 Task: Find people on LinkedIn with the title 'Chief Information Officer (CIO)' in the 'Motor Vehicle Manufacturing' industry.
Action: Mouse moved to (504, 51)
Screenshot: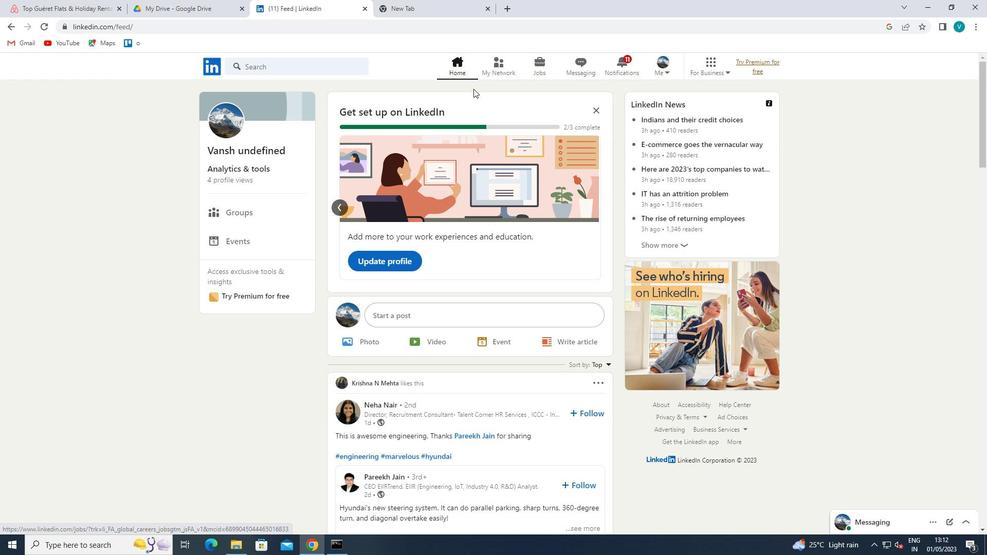 
Action: Mouse pressed left at (504, 51)
Screenshot: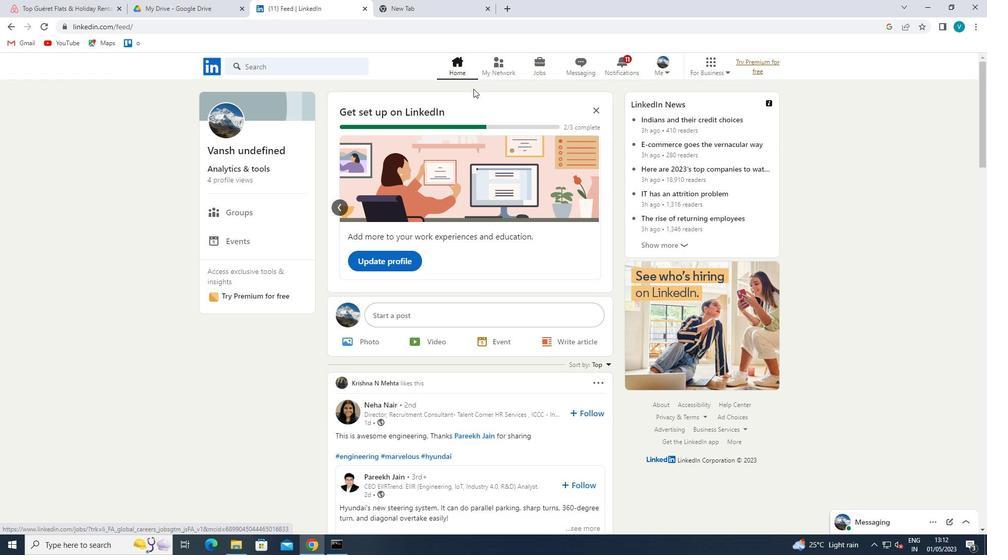 
Action: Mouse moved to (500, 56)
Screenshot: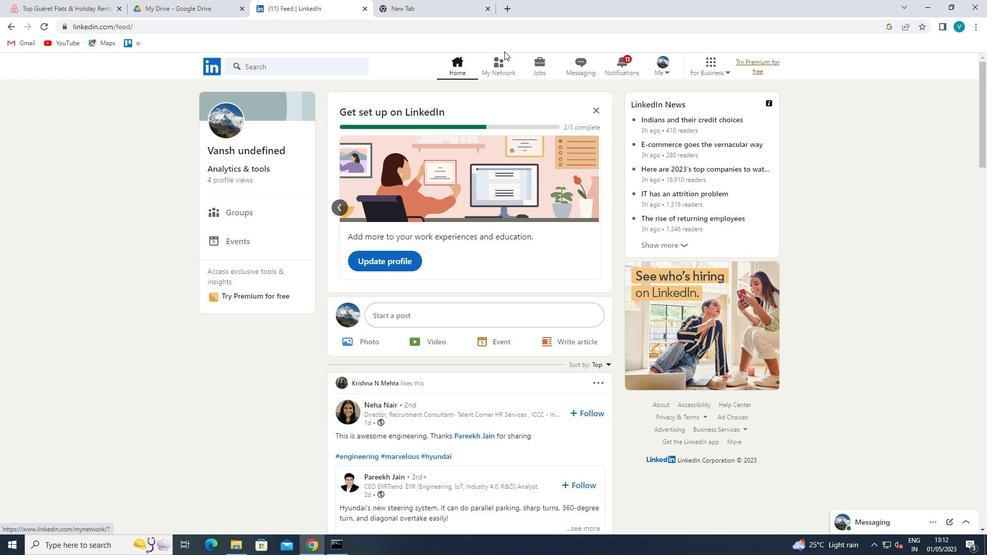 
Action: Mouse pressed left at (500, 56)
Screenshot: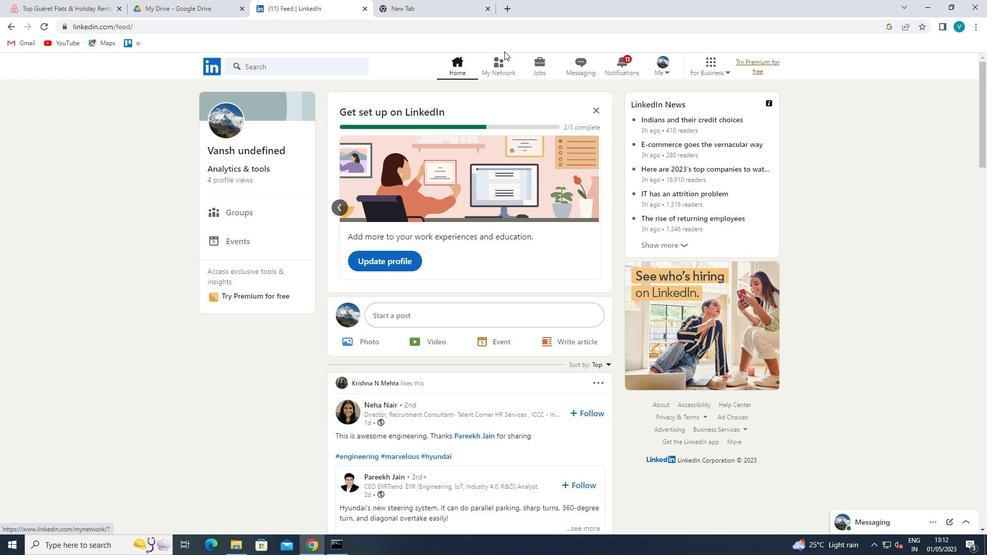 
Action: Mouse moved to (242, 118)
Screenshot: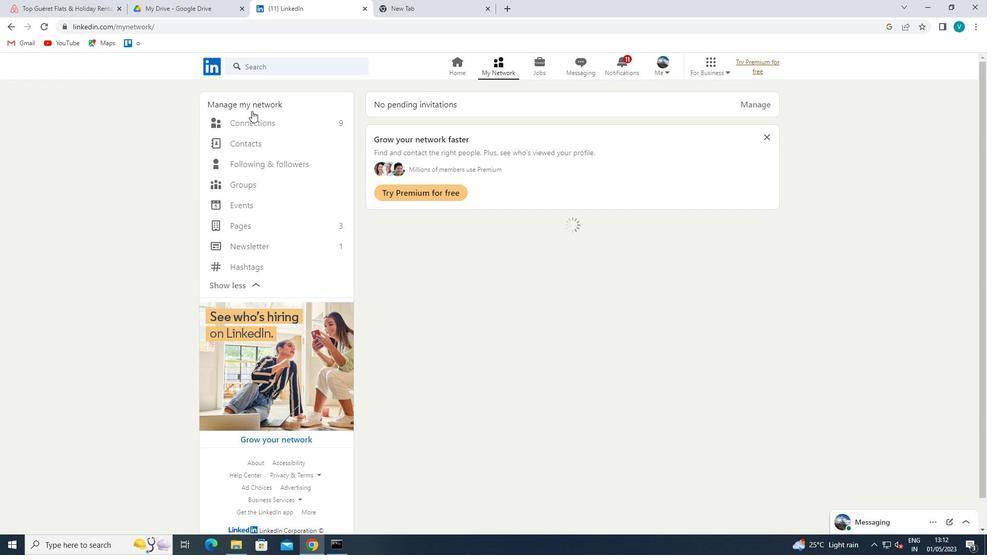 
Action: Mouse pressed left at (242, 118)
Screenshot: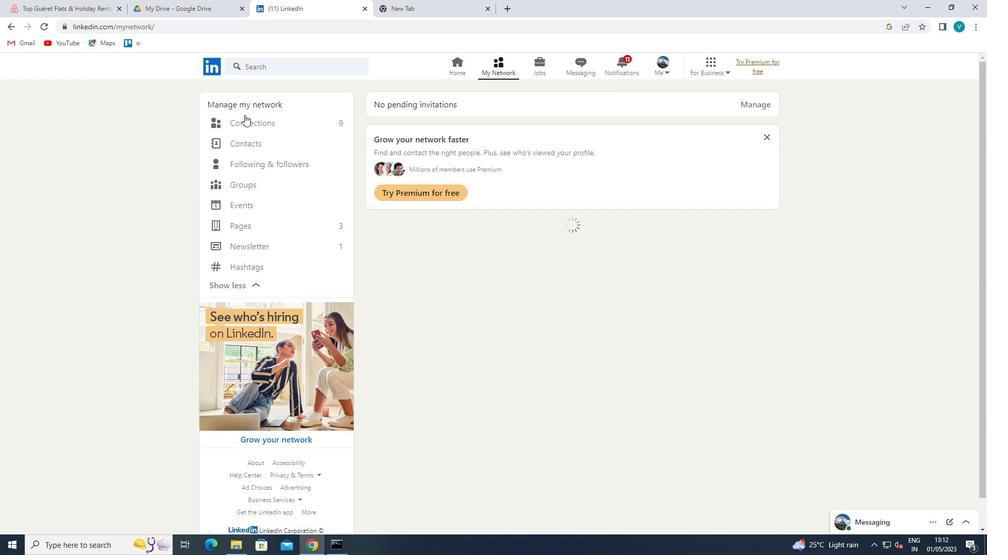 
Action: Mouse moved to (577, 130)
Screenshot: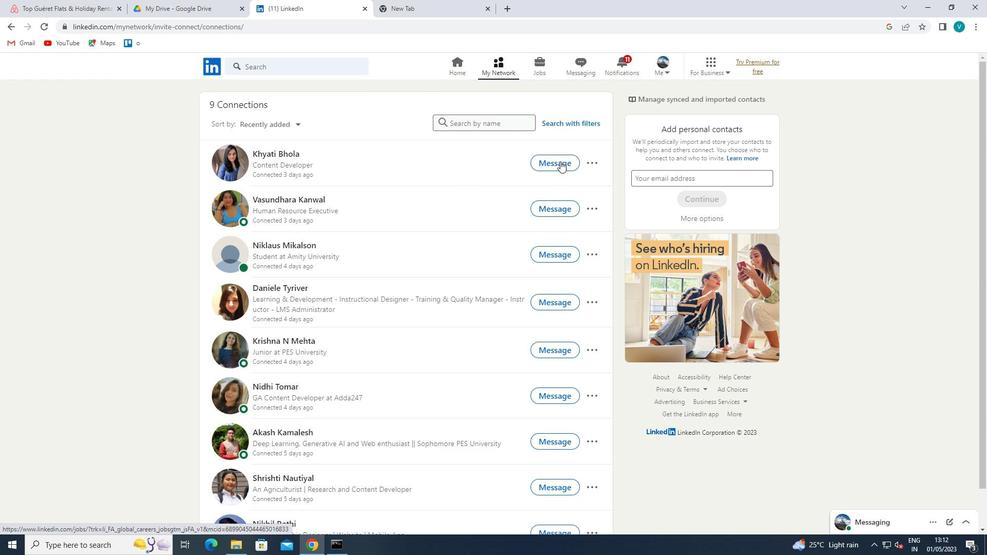 
Action: Mouse pressed left at (577, 130)
Screenshot: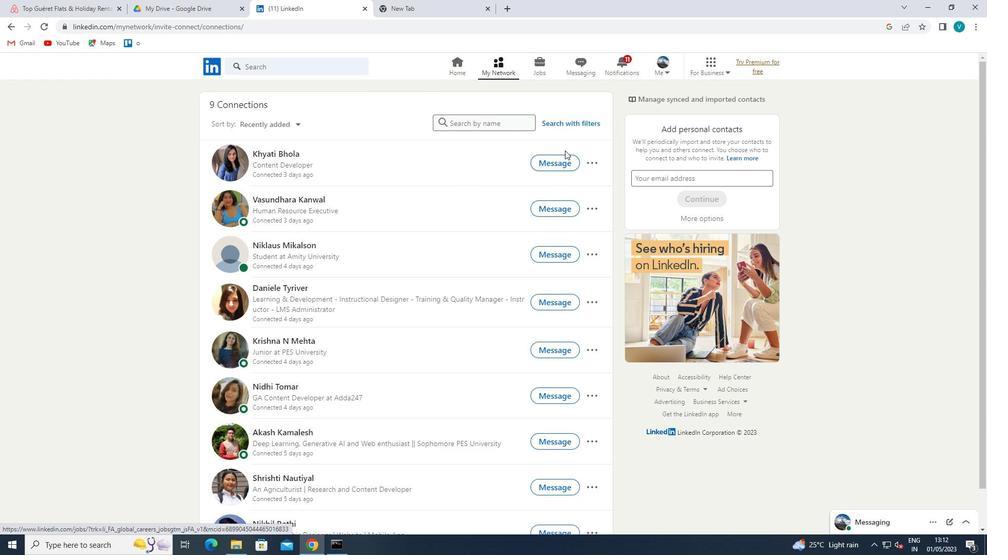 
Action: Mouse moved to (581, 125)
Screenshot: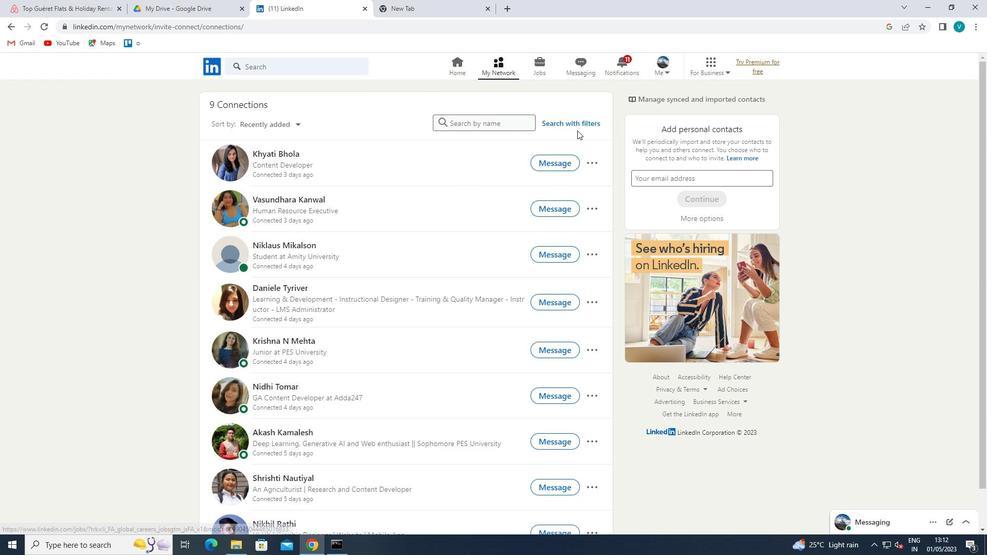 
Action: Mouse pressed left at (581, 125)
Screenshot: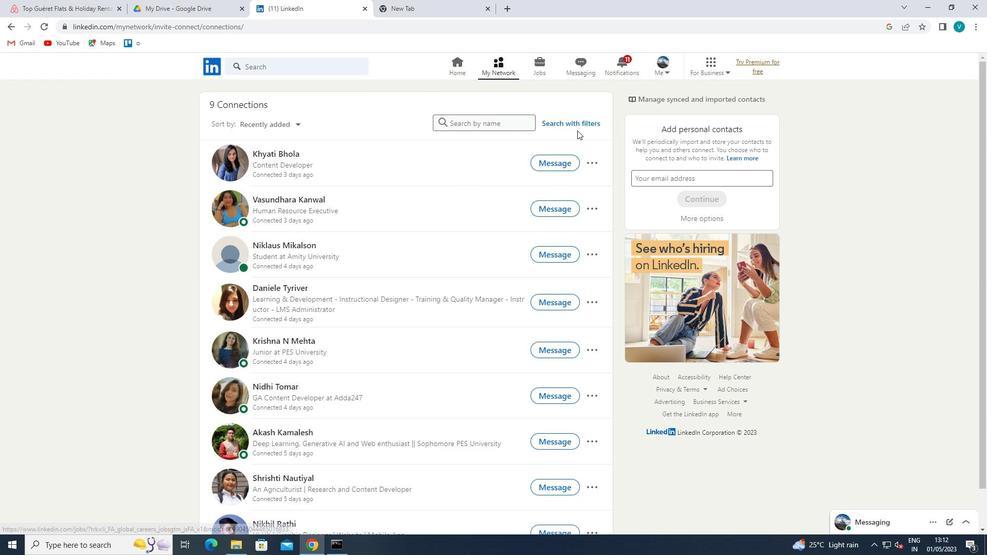 
Action: Mouse moved to (479, 95)
Screenshot: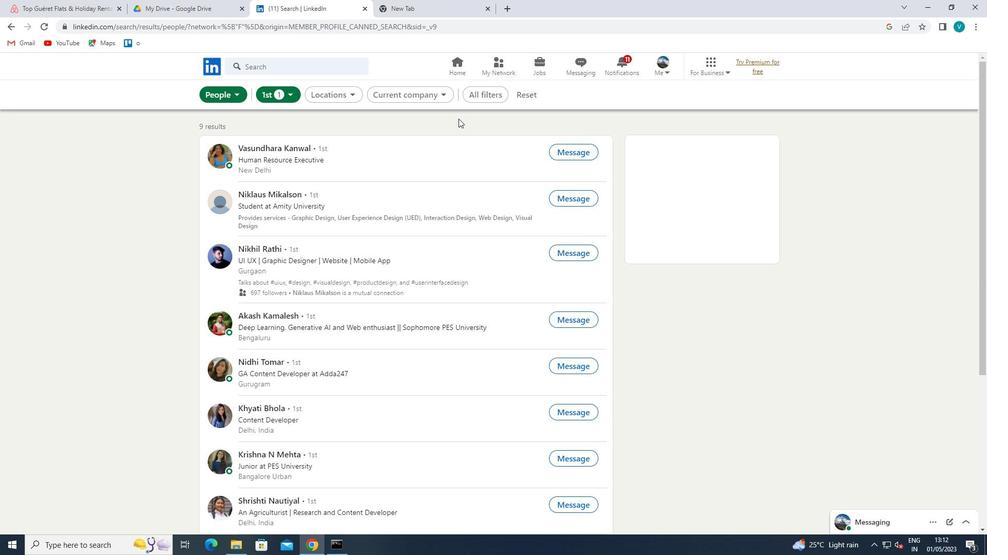 
Action: Mouse pressed left at (479, 95)
Screenshot: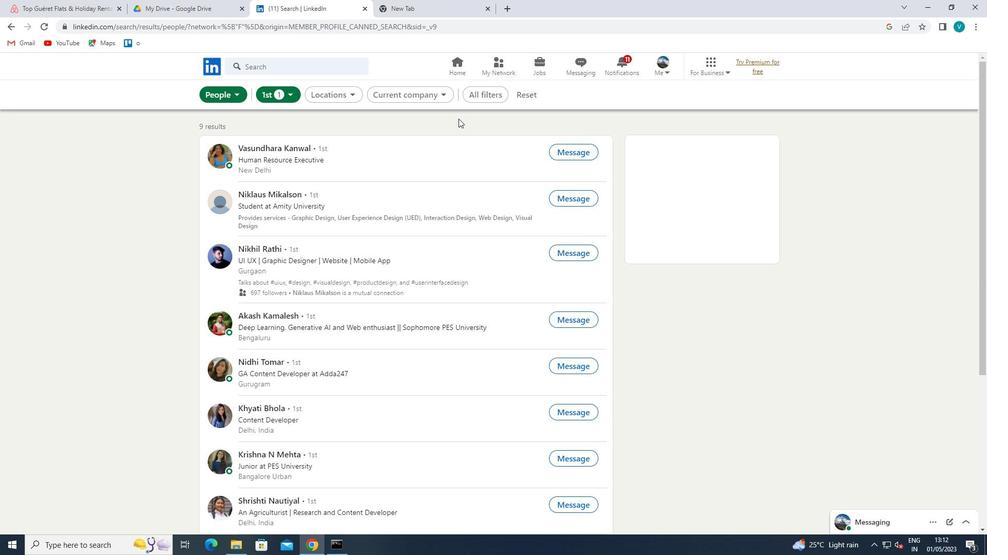 
Action: Mouse moved to (817, 277)
Screenshot: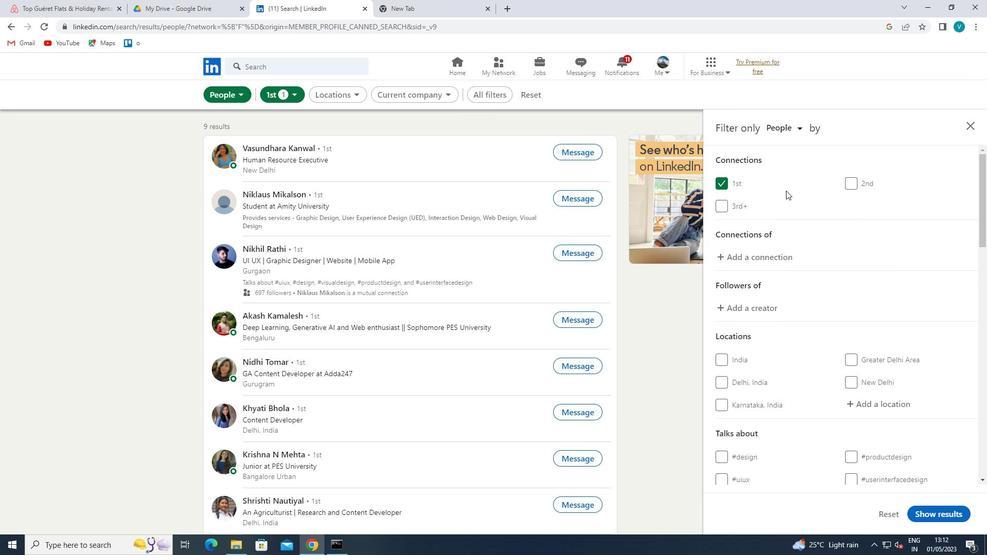 
Action: Mouse scrolled (817, 276) with delta (0, 0)
Screenshot: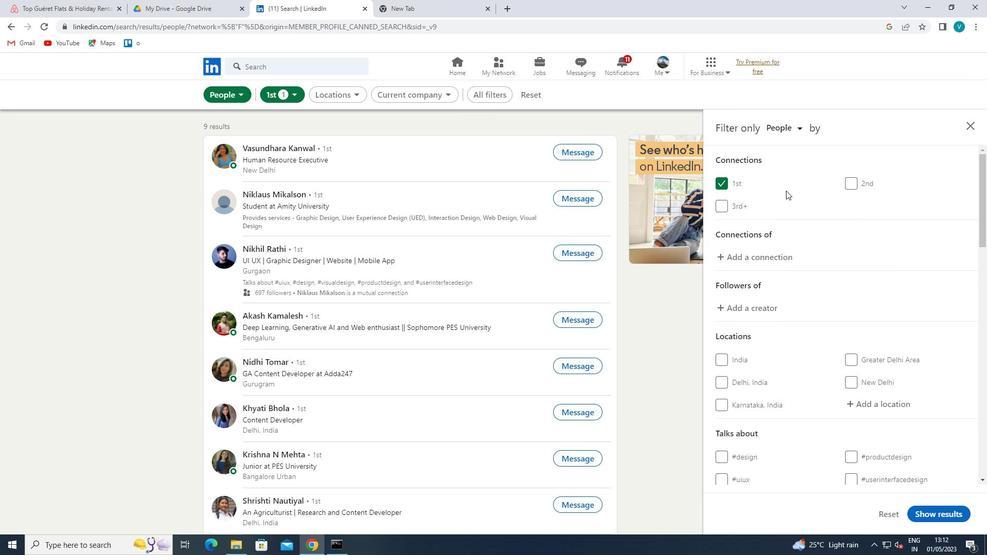 
Action: Mouse moved to (871, 352)
Screenshot: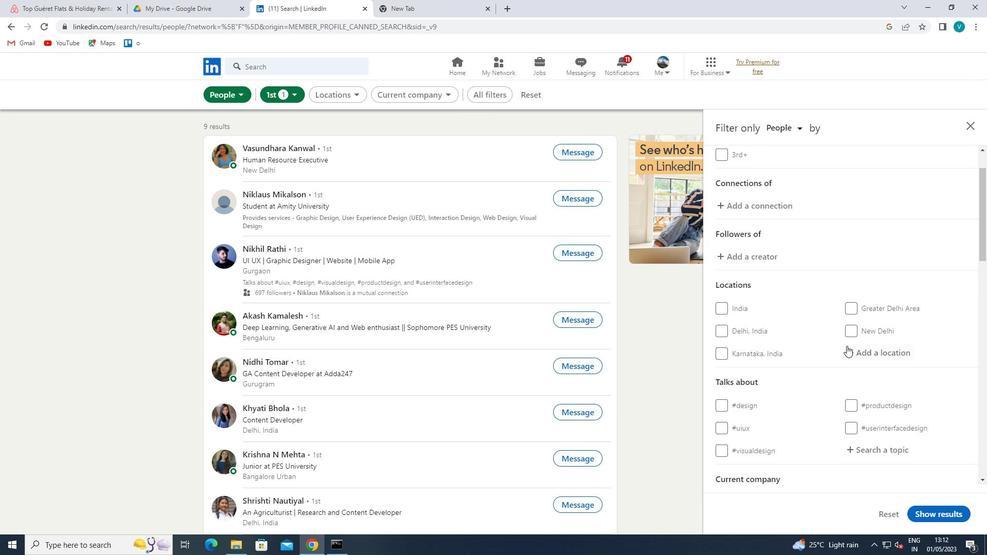 
Action: Mouse pressed left at (871, 352)
Screenshot: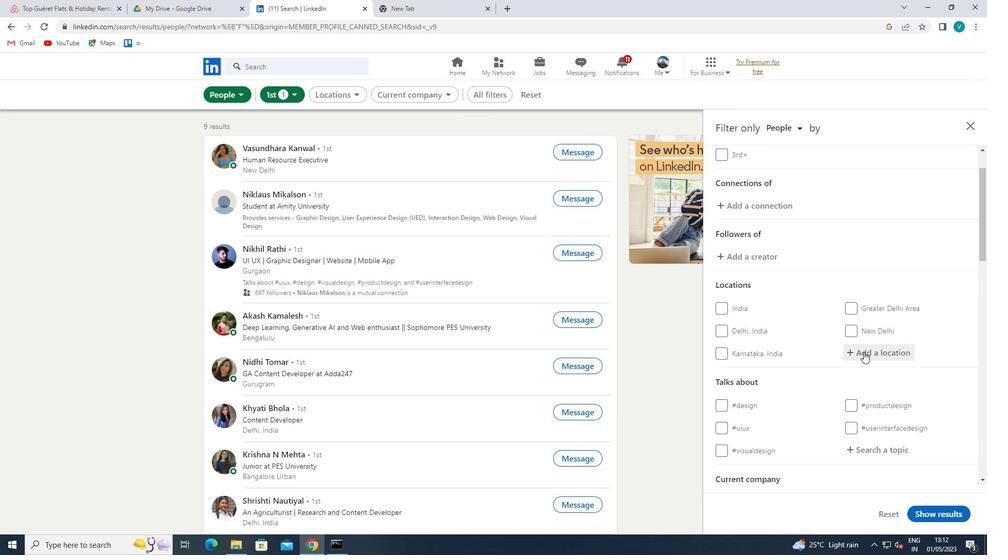 
Action: Key pressed <Key.shift>LIAOZHO<Key.backspace>ONG<Key.space>
Screenshot: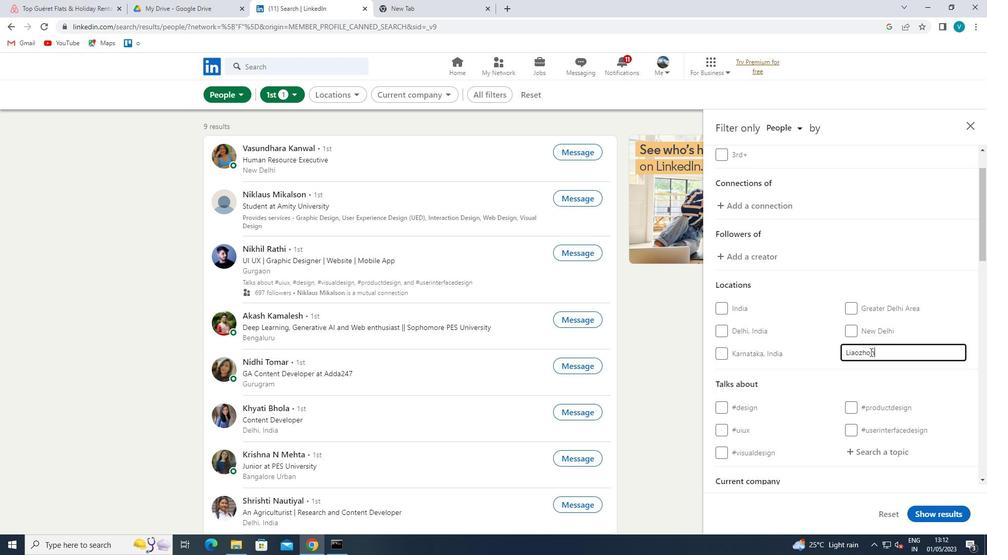 
Action: Mouse moved to (853, 368)
Screenshot: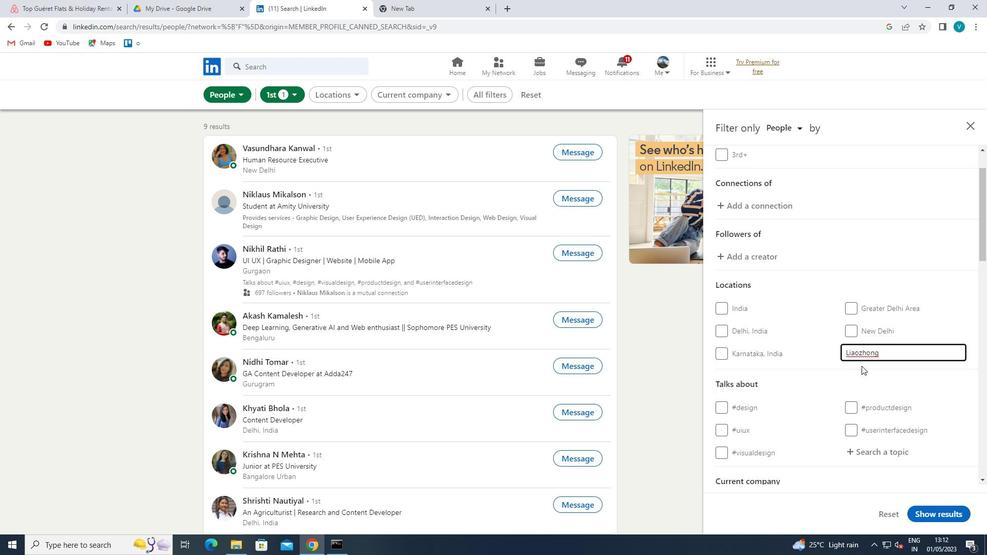 
Action: Mouse pressed left at (853, 368)
Screenshot: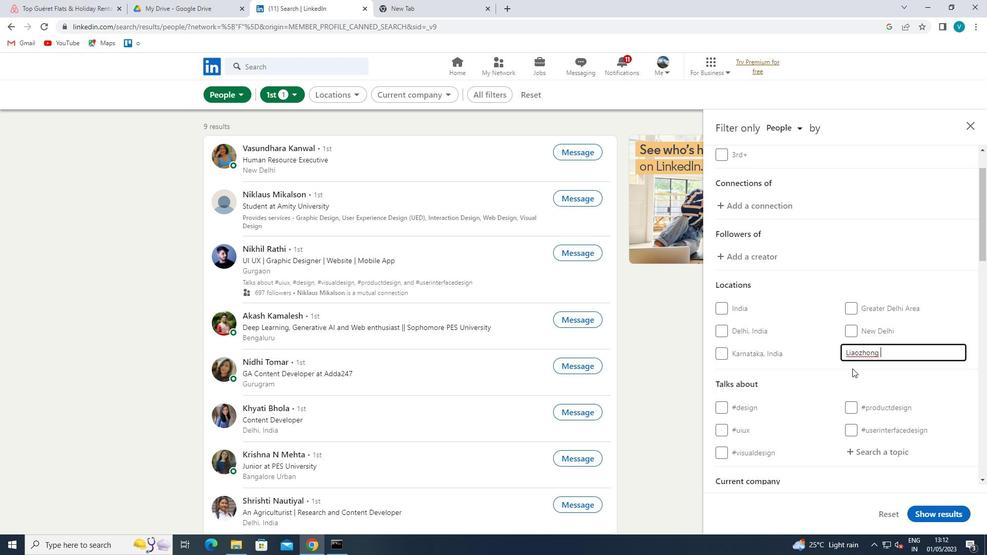 
Action: Mouse moved to (848, 369)
Screenshot: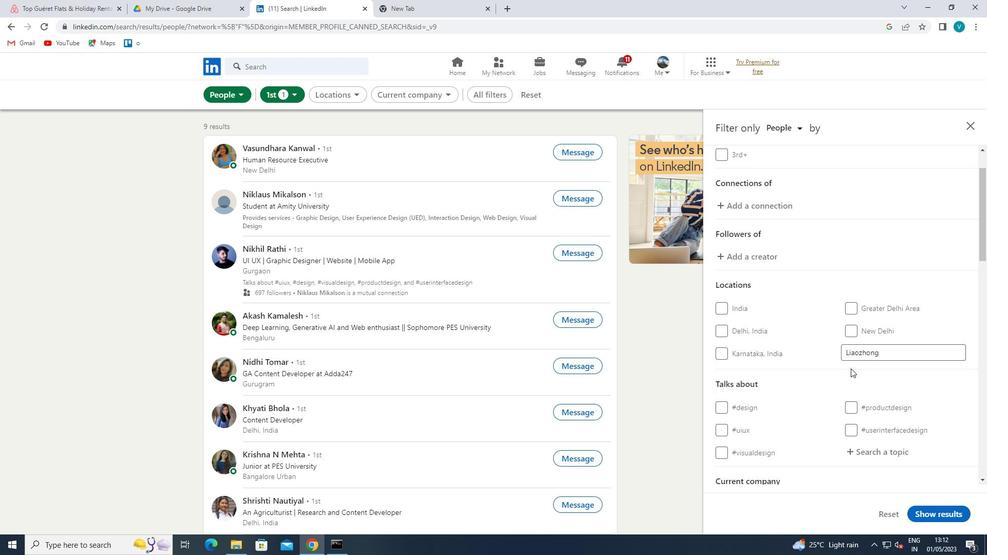 
Action: Mouse scrolled (848, 368) with delta (0, 0)
Screenshot: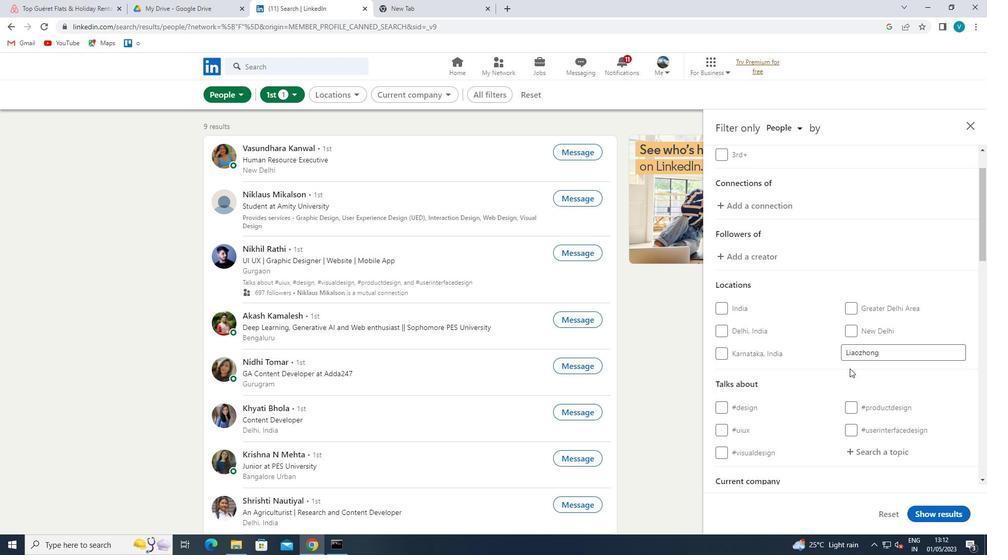 
Action: Mouse moved to (847, 369)
Screenshot: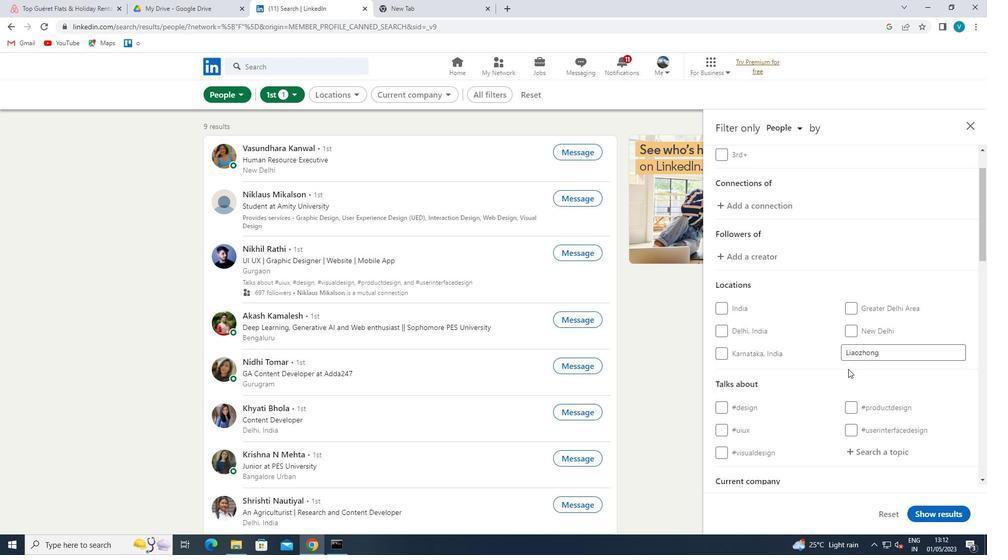 
Action: Mouse scrolled (847, 369) with delta (0, 0)
Screenshot: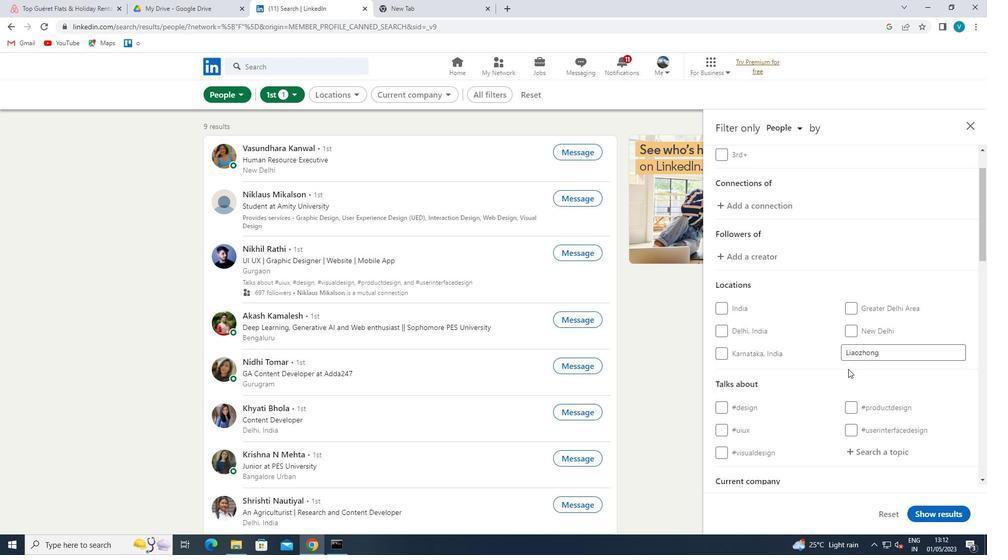 
Action: Mouse moved to (871, 349)
Screenshot: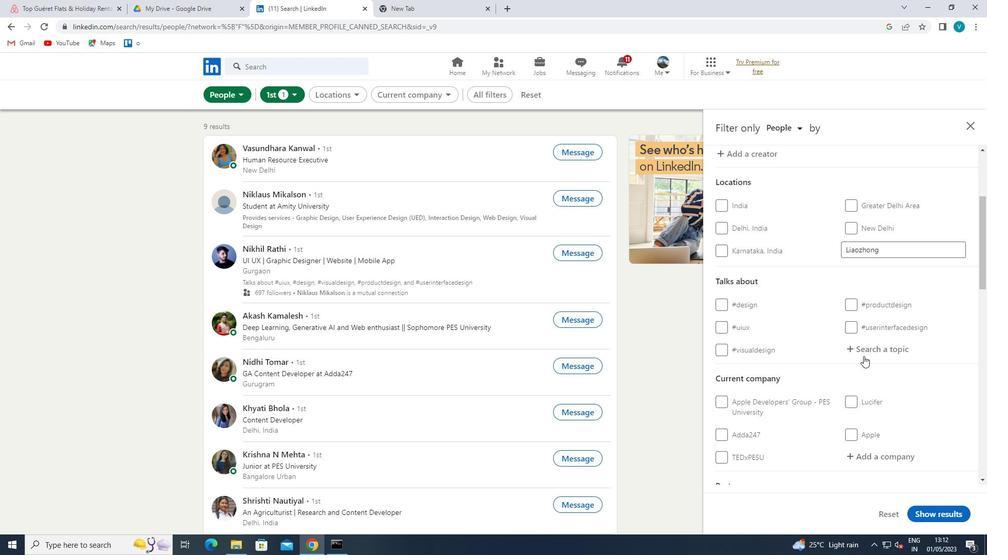 
Action: Mouse pressed left at (871, 349)
Screenshot: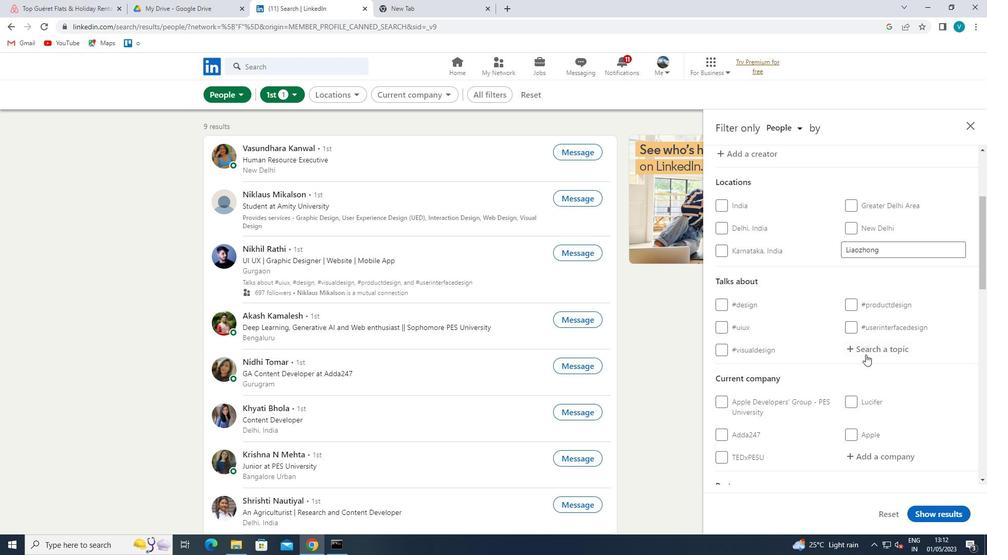 
Action: Key pressed <Key.shift><Key.shift><Key.shift><Key.shift><Key.shift><Key.shift>#
Screenshot: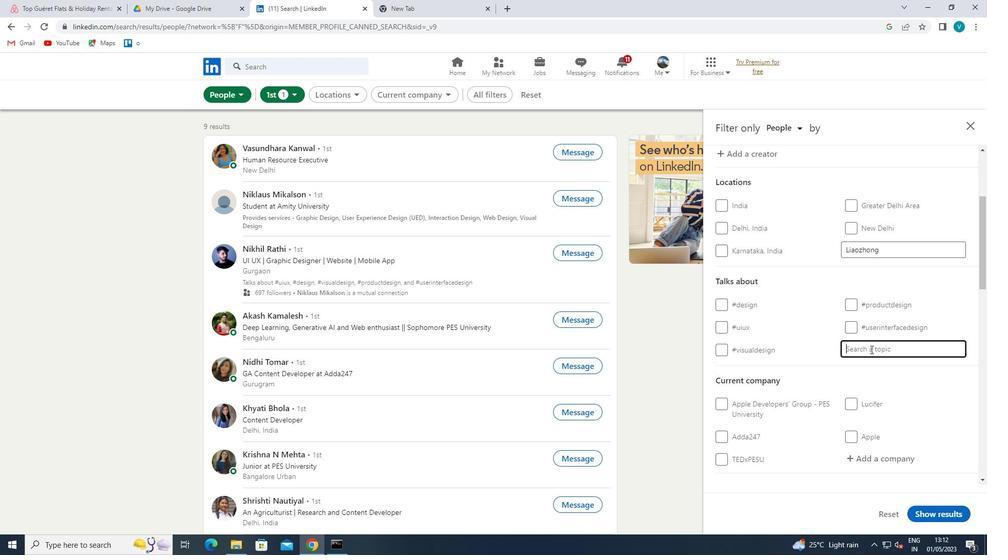 
Action: Mouse moved to (869, 351)
Screenshot: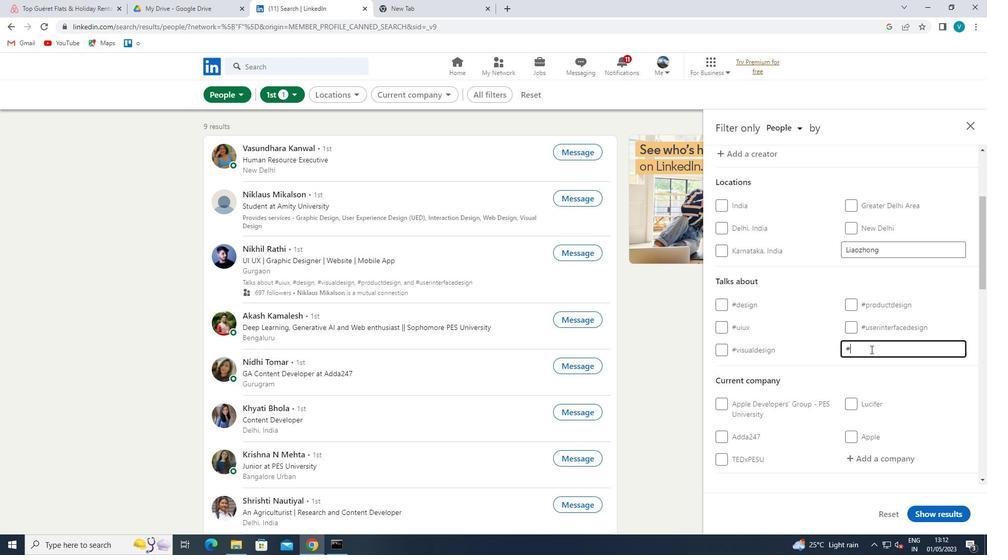
Action: Key pressed <Key.shift>ONO
Screenshot: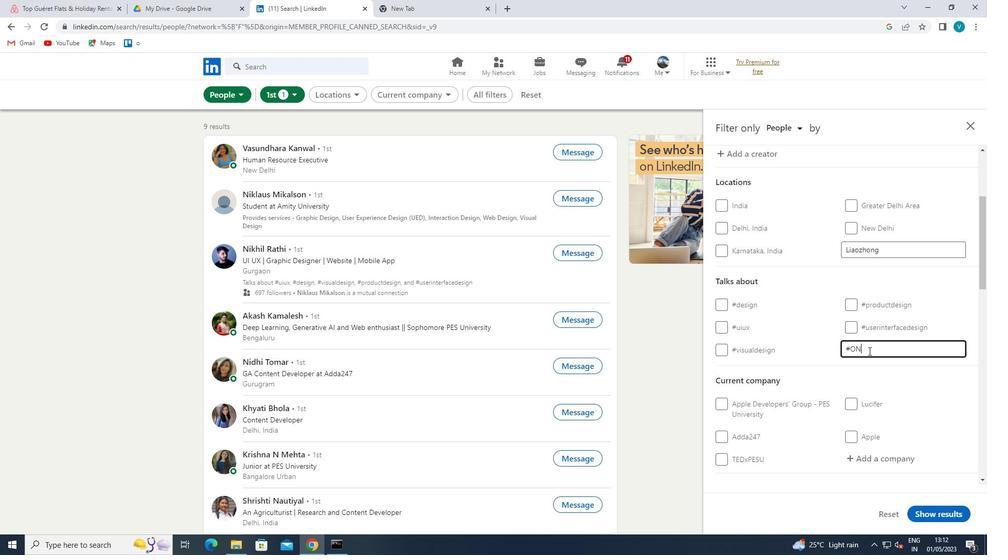 
Action: Mouse moved to (856, 368)
Screenshot: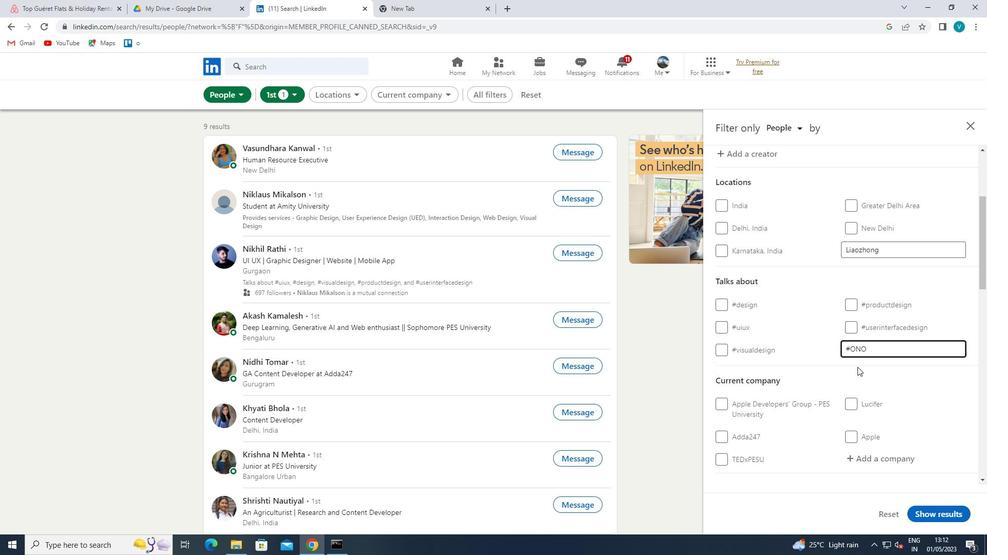 
Action: Mouse pressed left at (856, 368)
Screenshot: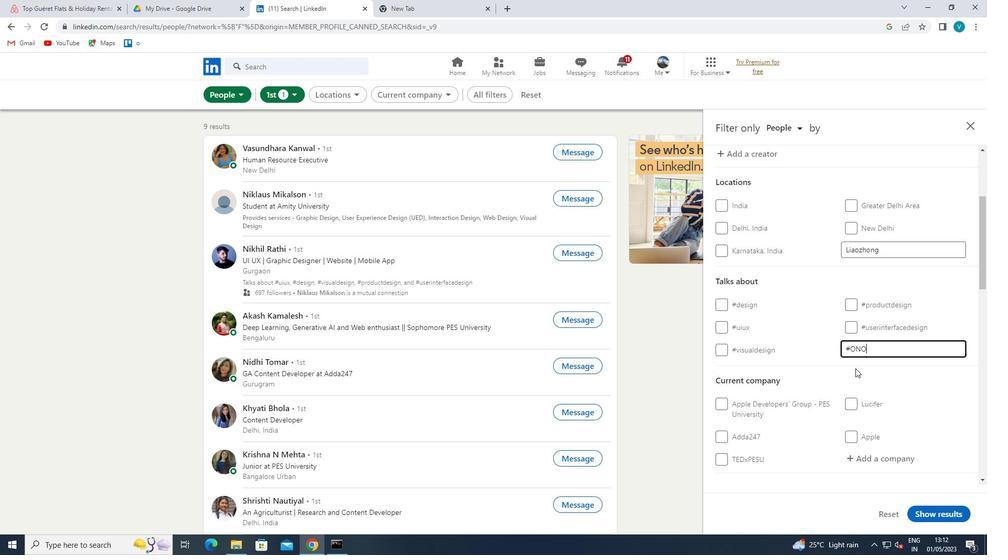 
Action: Mouse moved to (856, 368)
Screenshot: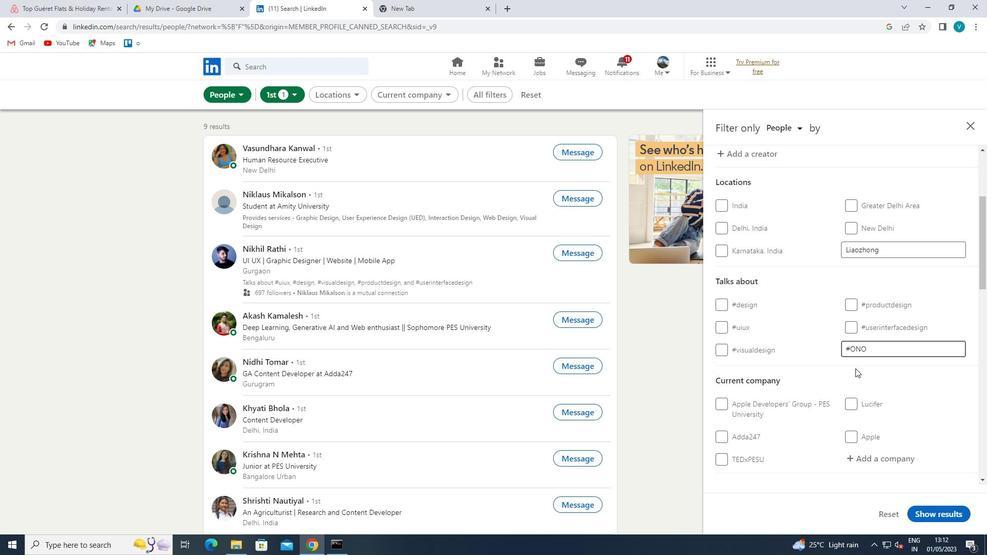
Action: Mouse scrolled (856, 368) with delta (0, 0)
Screenshot: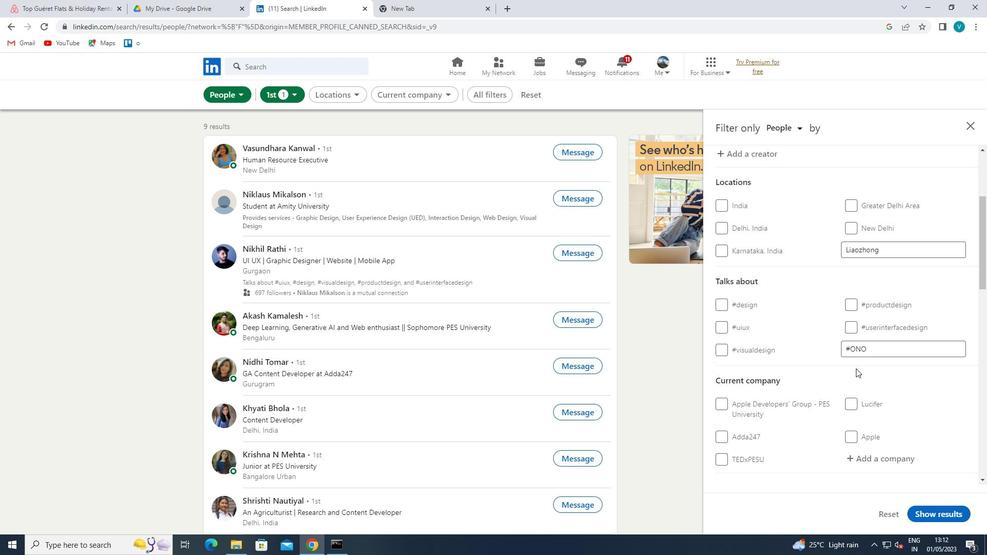 
Action: Mouse scrolled (856, 368) with delta (0, 0)
Screenshot: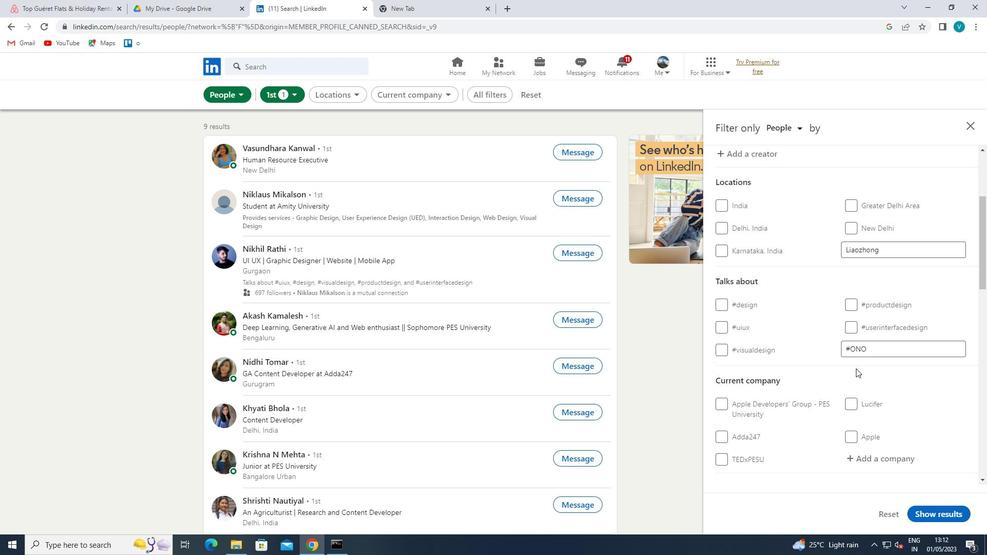 
Action: Mouse scrolled (856, 368) with delta (0, 0)
Screenshot: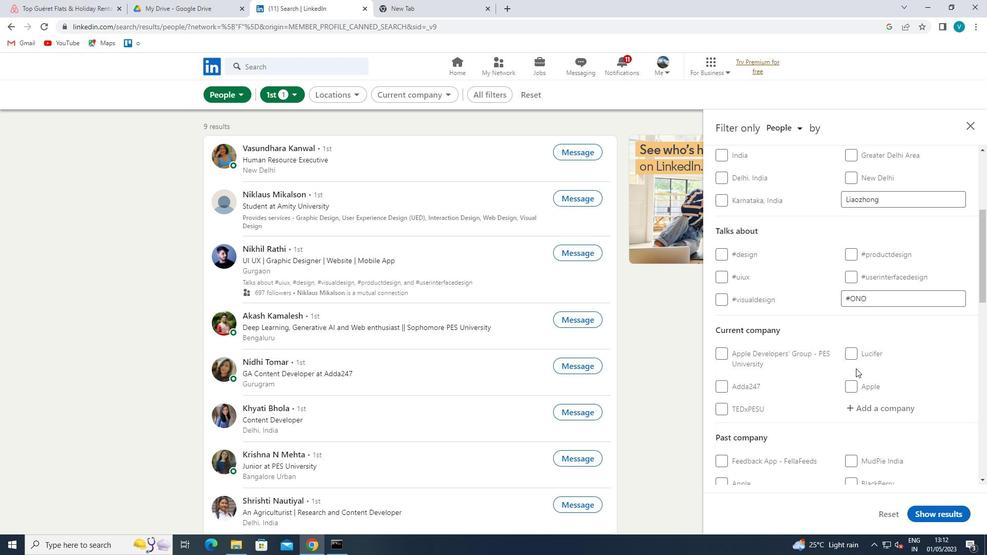 
Action: Mouse moved to (880, 306)
Screenshot: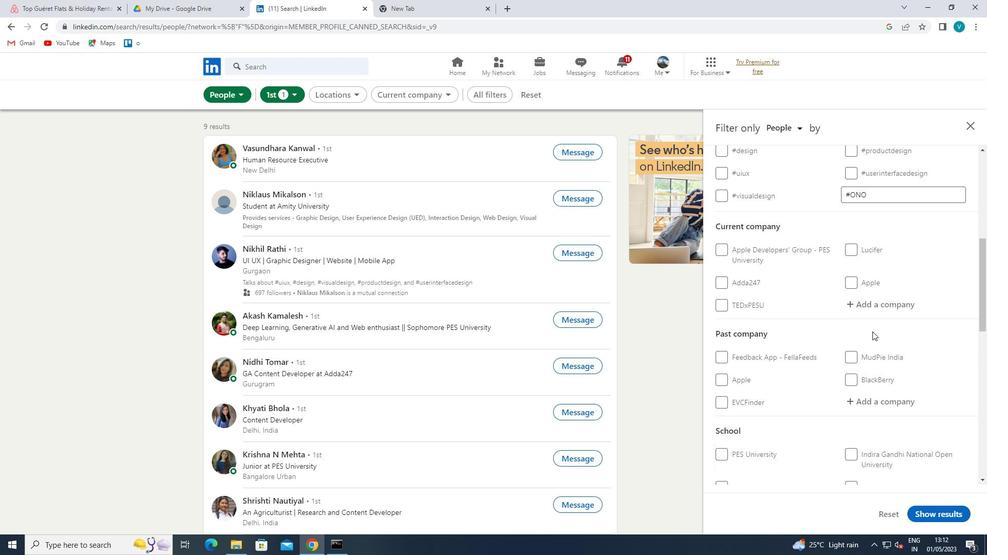 
Action: Mouse pressed left at (880, 306)
Screenshot: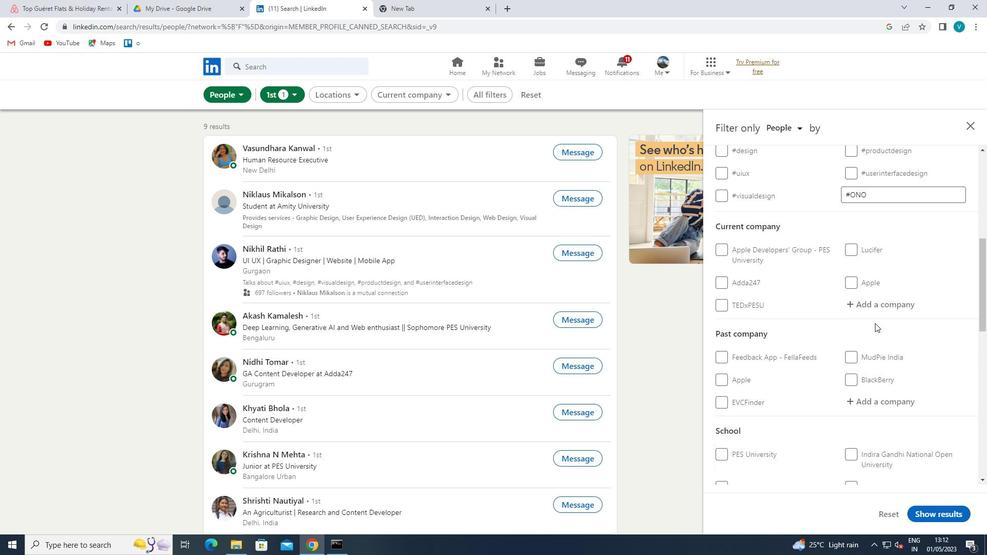 
Action: Mouse moved to (879, 307)
Screenshot: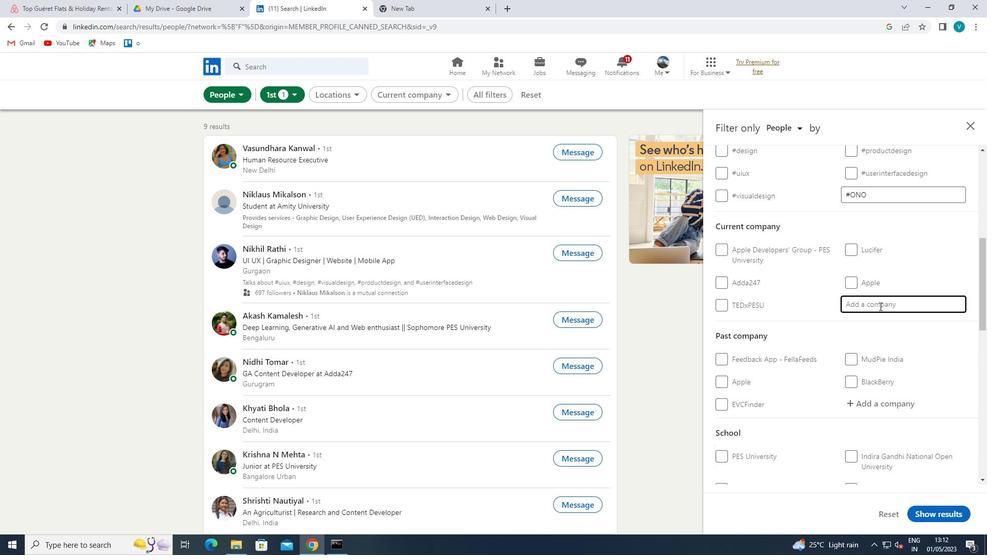 
Action: Key pressed <Key.shift>CNBC<Key.space>
Screenshot: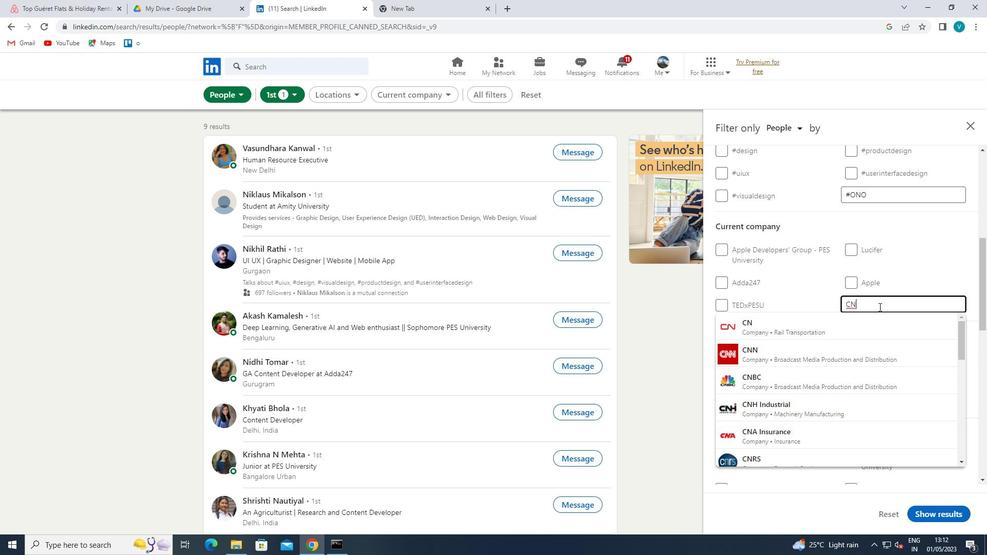 
Action: Mouse moved to (842, 354)
Screenshot: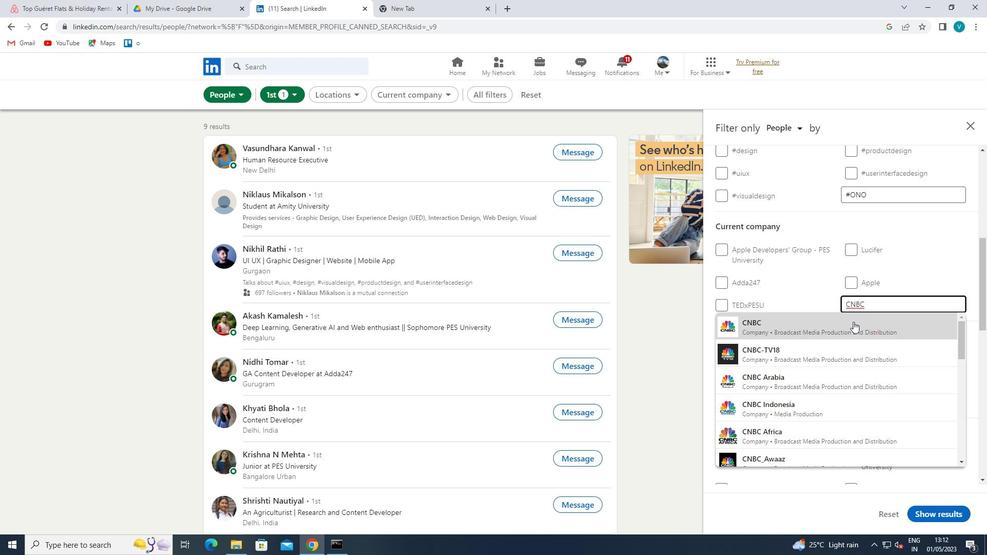 
Action: Mouse pressed left at (842, 354)
Screenshot: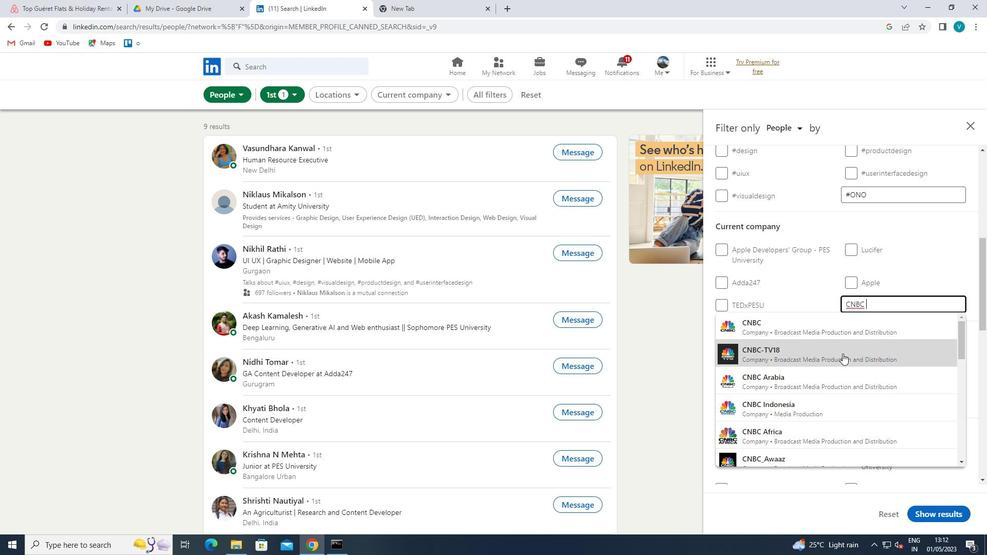 
Action: Mouse scrolled (842, 353) with delta (0, 0)
Screenshot: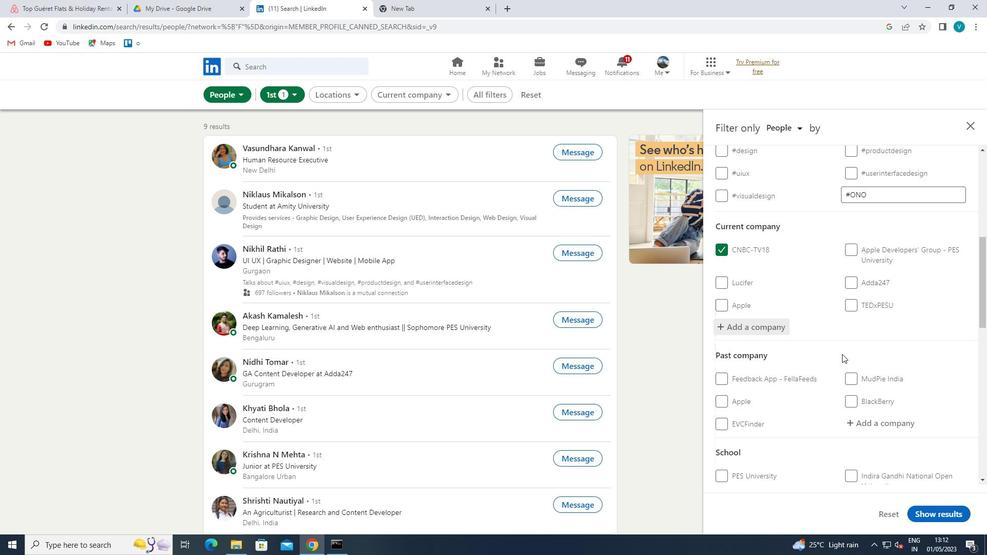 
Action: Mouse scrolled (842, 353) with delta (0, 0)
Screenshot: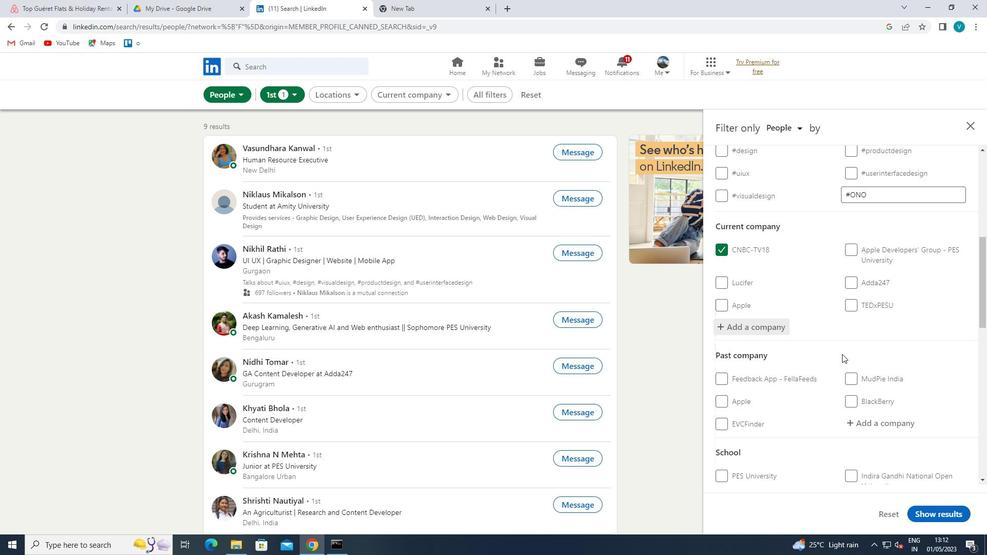 
Action: Mouse scrolled (842, 353) with delta (0, 0)
Screenshot: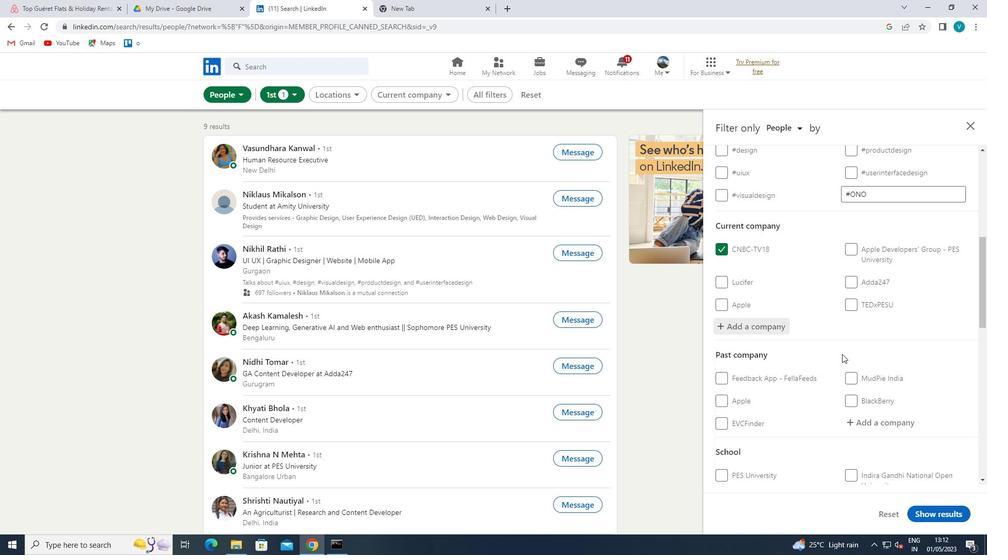 
Action: Mouse scrolled (842, 353) with delta (0, 0)
Screenshot: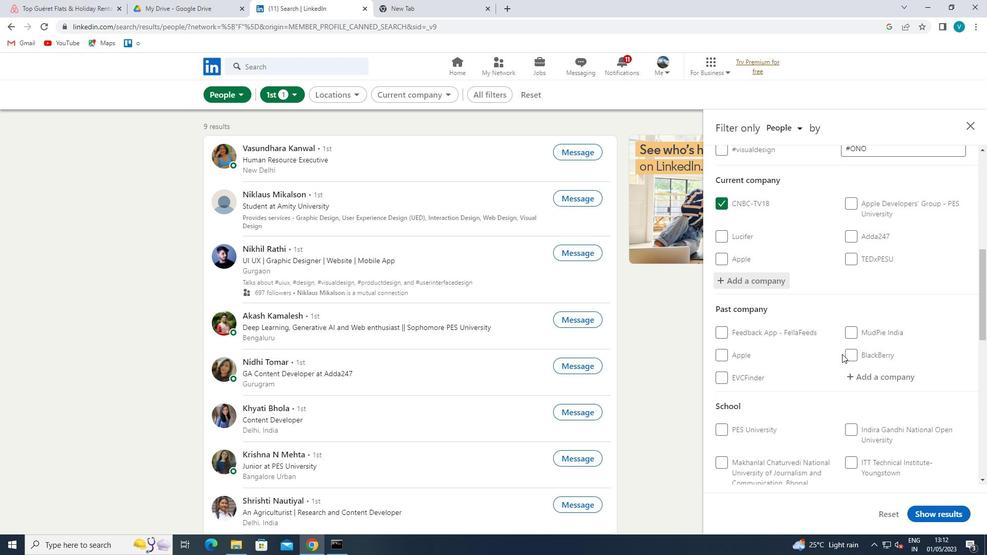 
Action: Mouse moved to (863, 343)
Screenshot: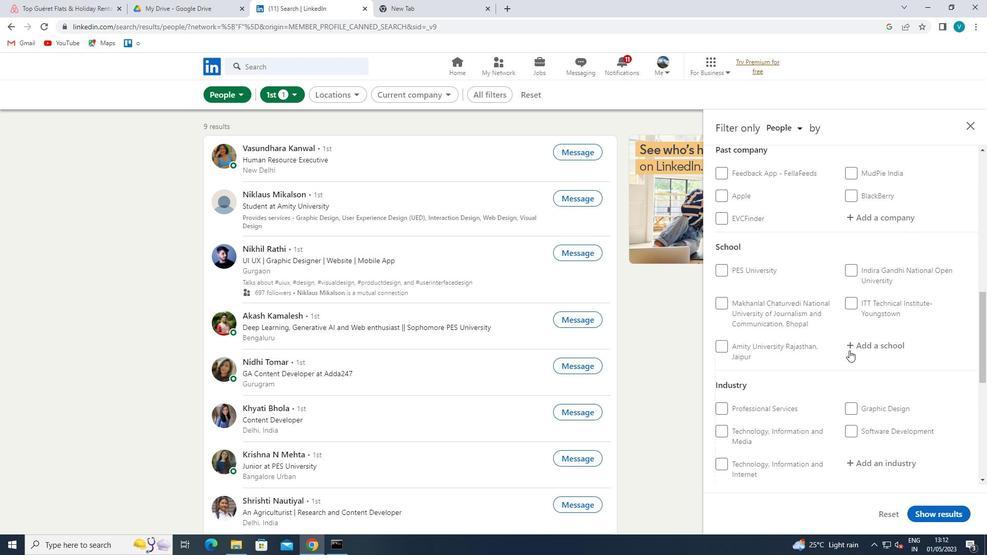 
Action: Mouse pressed left at (863, 343)
Screenshot: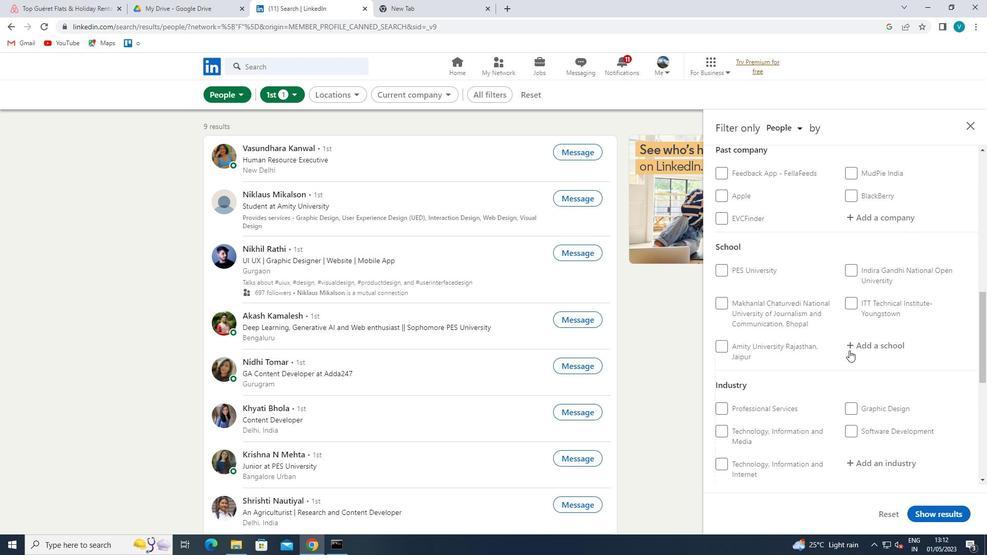 
Action: Mouse moved to (863, 342)
Screenshot: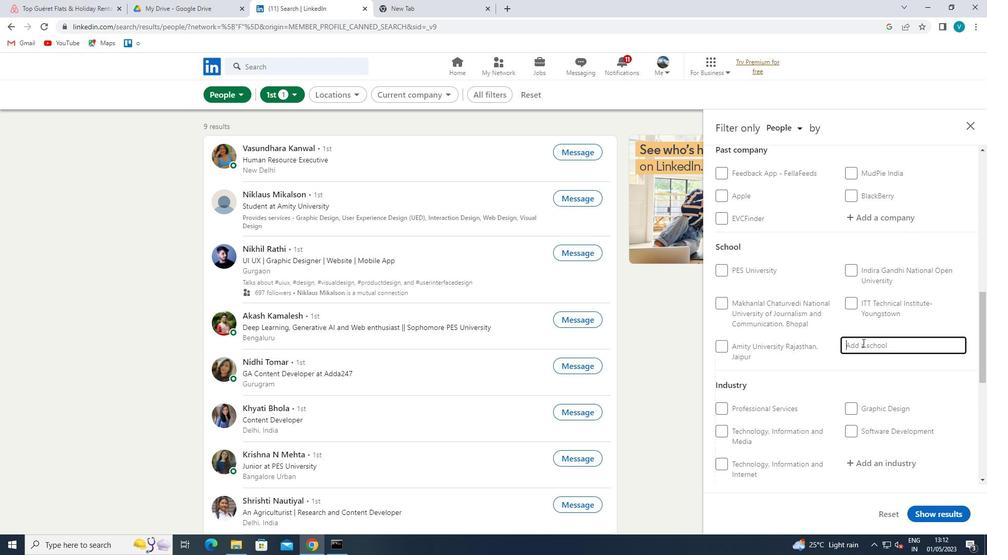 
Action: Key pressed <Key.shift>PSGR<Key.space>
Screenshot: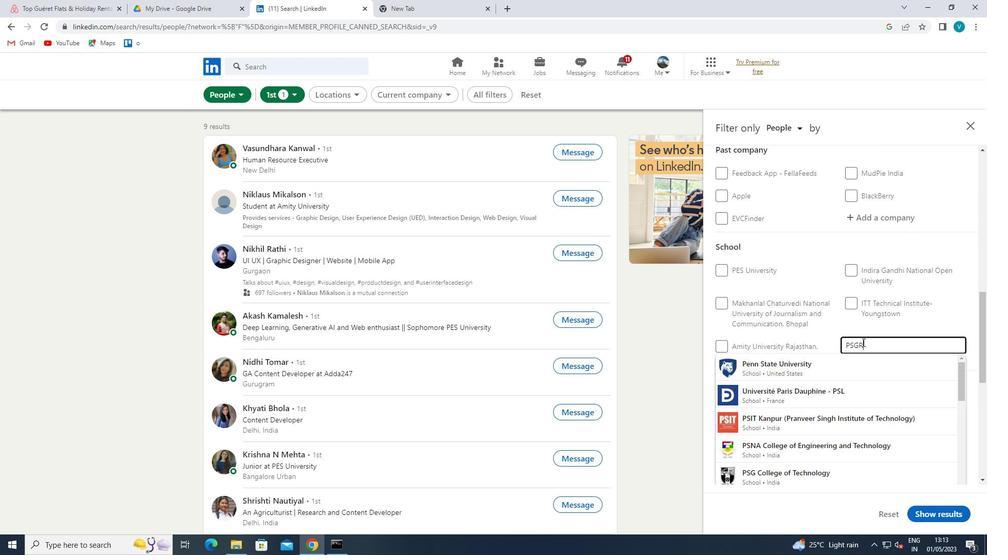 
Action: Mouse moved to (844, 362)
Screenshot: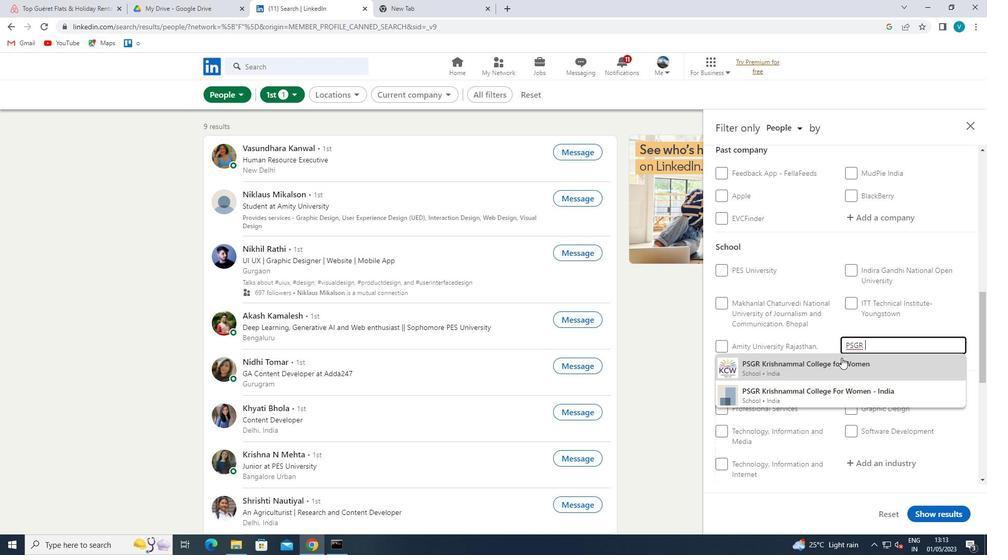 
Action: Mouse pressed left at (844, 362)
Screenshot: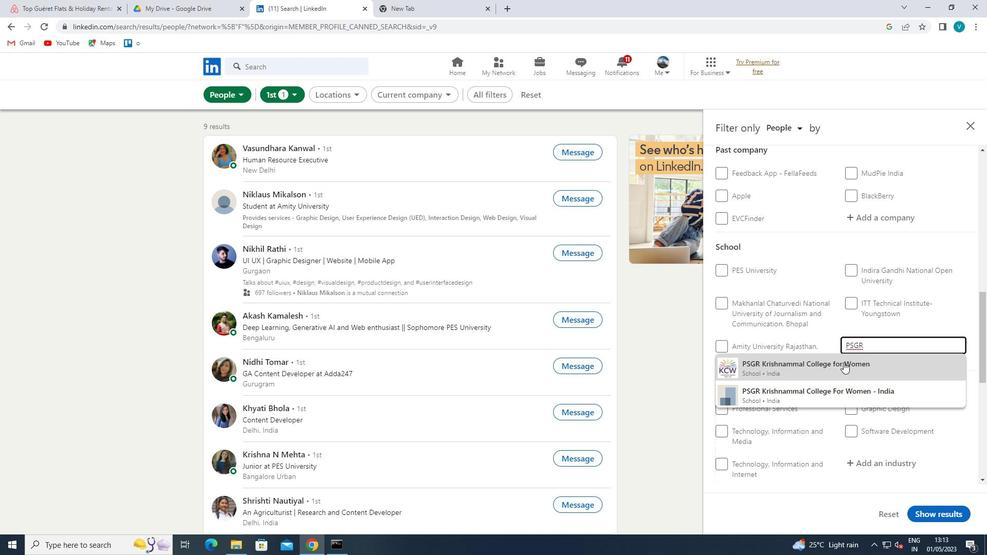 
Action: Mouse scrolled (844, 362) with delta (0, 0)
Screenshot: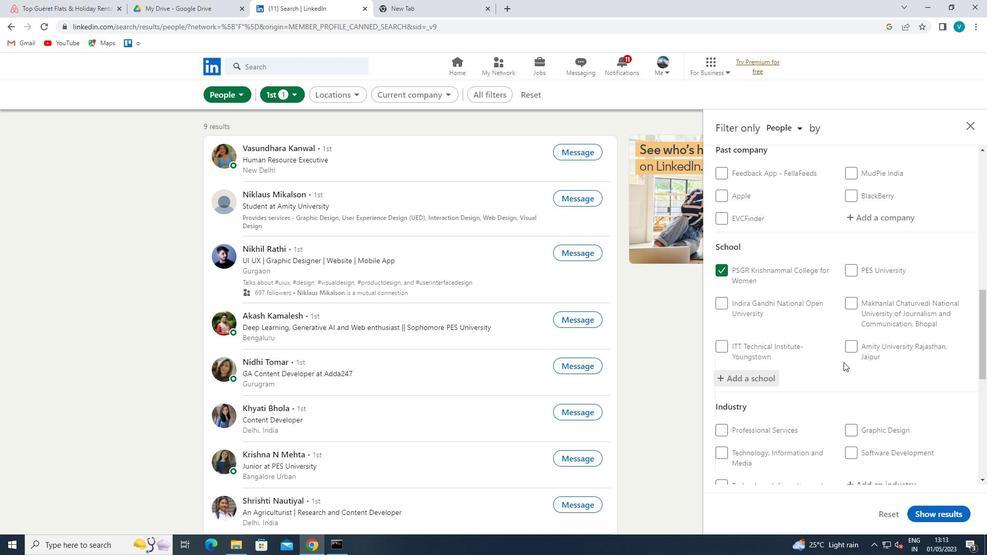 
Action: Mouse scrolled (844, 362) with delta (0, 0)
Screenshot: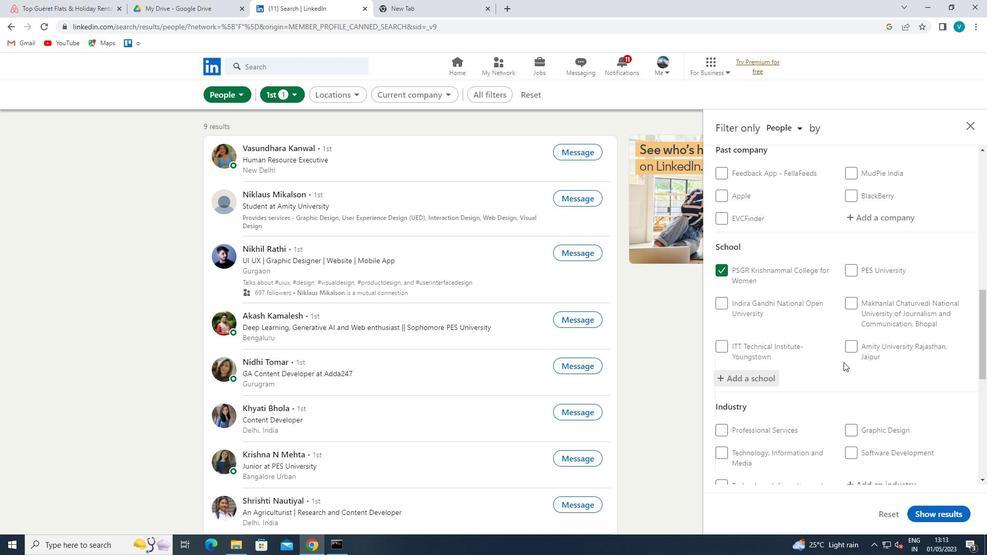 
Action: Mouse scrolled (844, 362) with delta (0, 0)
Screenshot: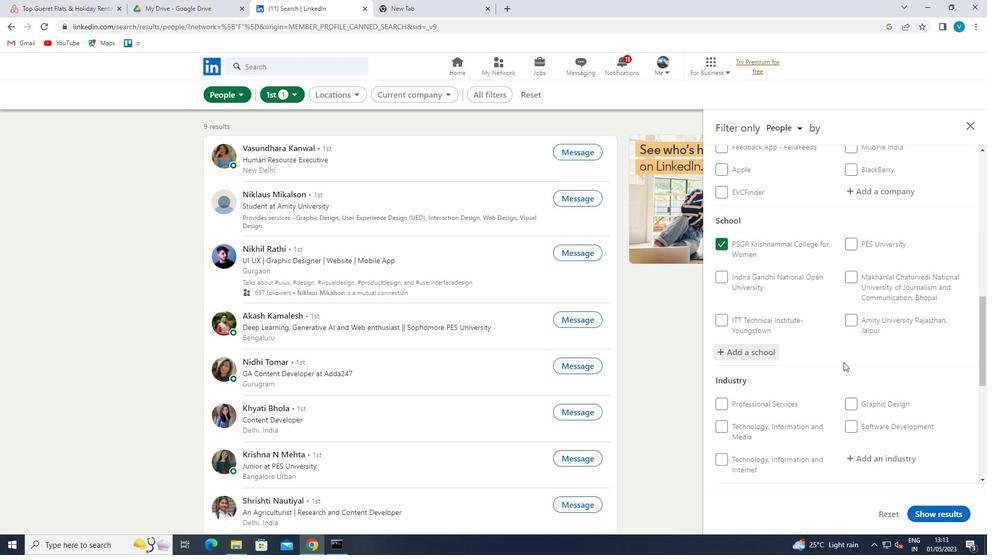 
Action: Mouse moved to (874, 328)
Screenshot: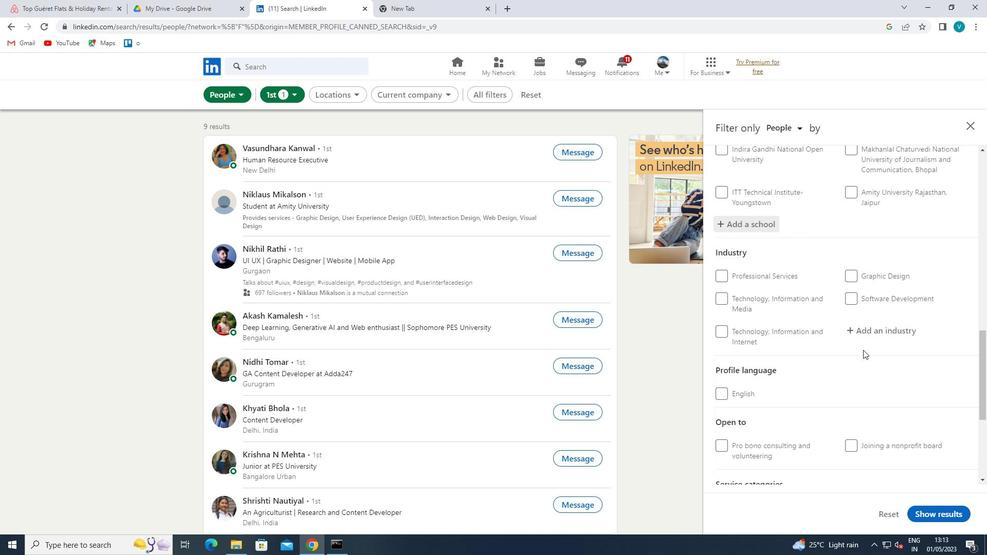 
Action: Mouse pressed left at (874, 328)
Screenshot: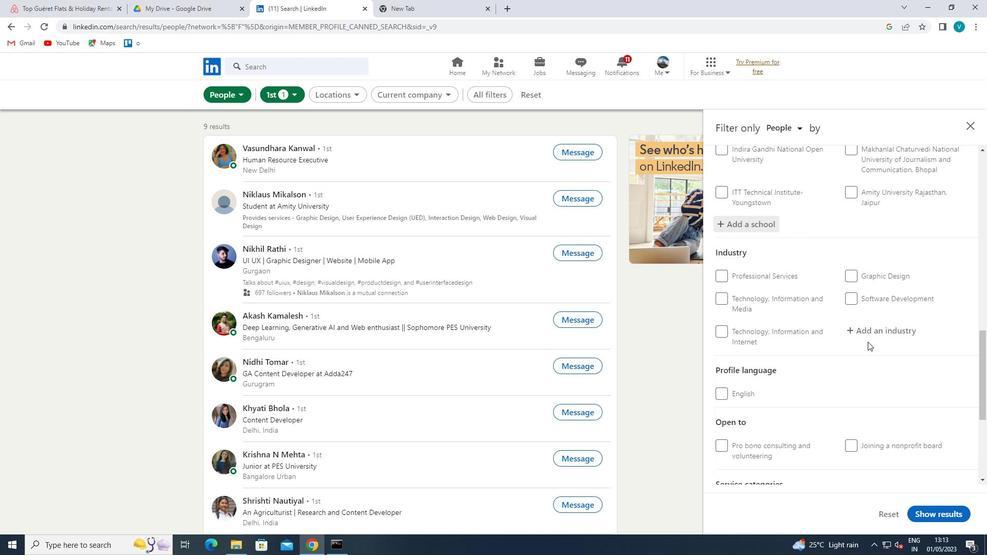 
Action: Key pressed <Key.shift>MOTO<Key.space>R<Key.shift>VEHICLE<Key.space>
Screenshot: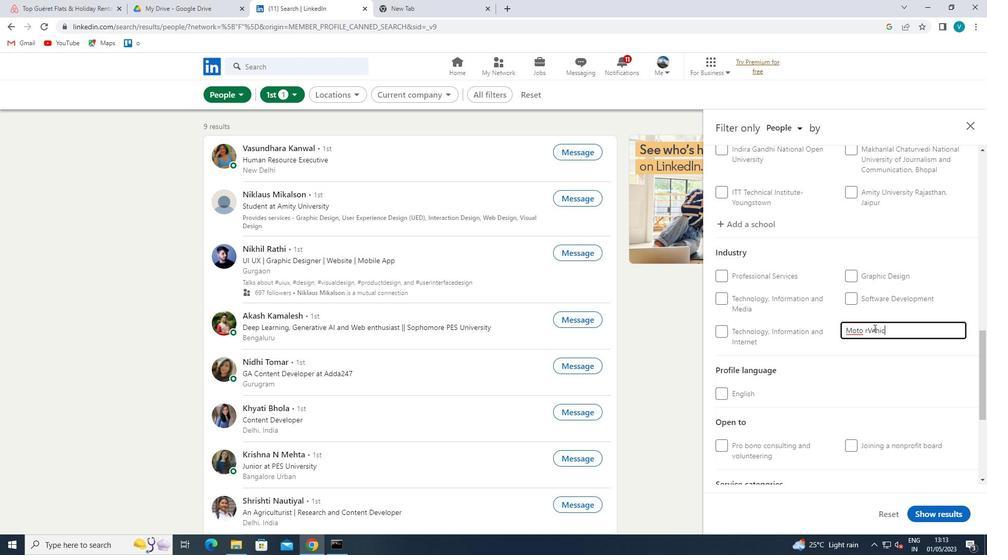 
Action: Mouse moved to (867, 329)
Screenshot: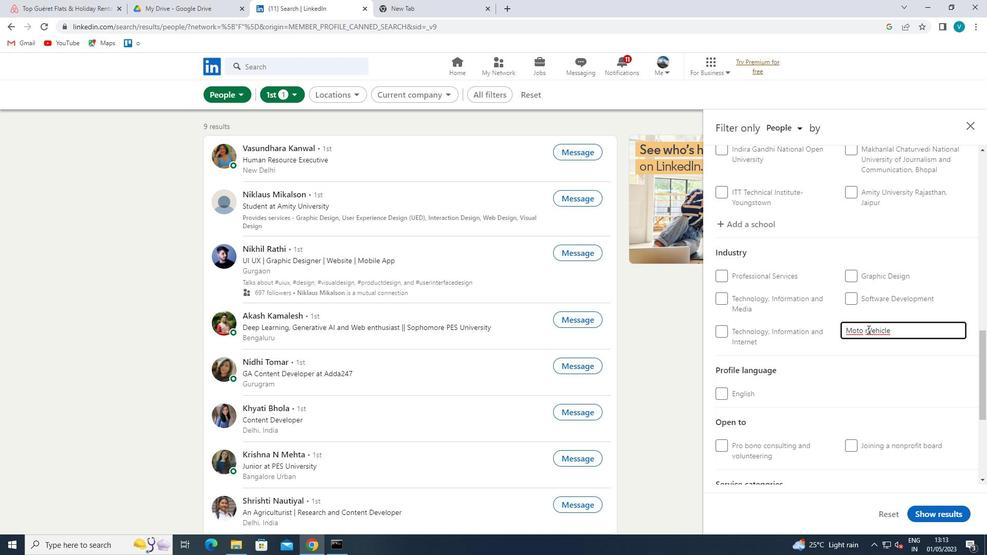 
Action: Mouse pressed left at (867, 329)
Screenshot: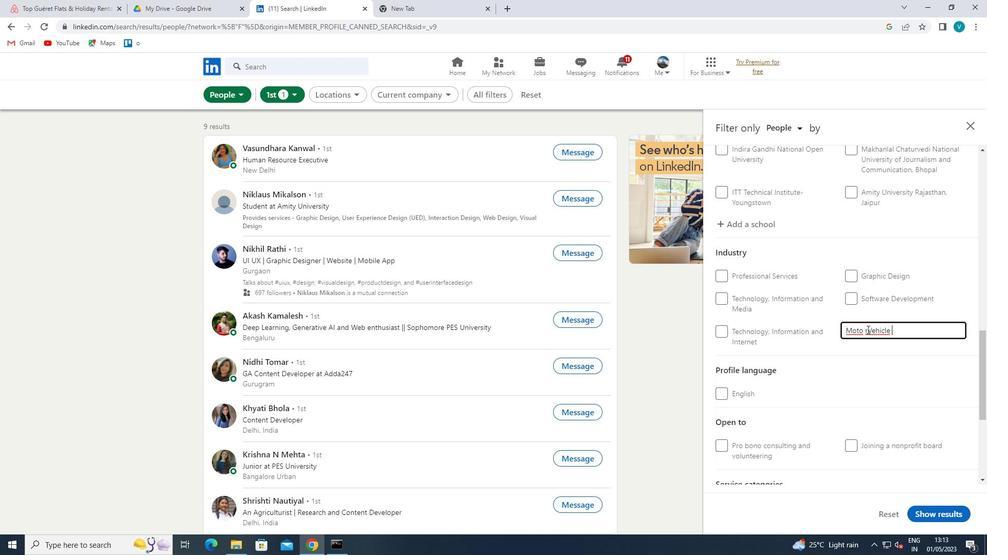 
Action: Mouse moved to (860, 334)
Screenshot: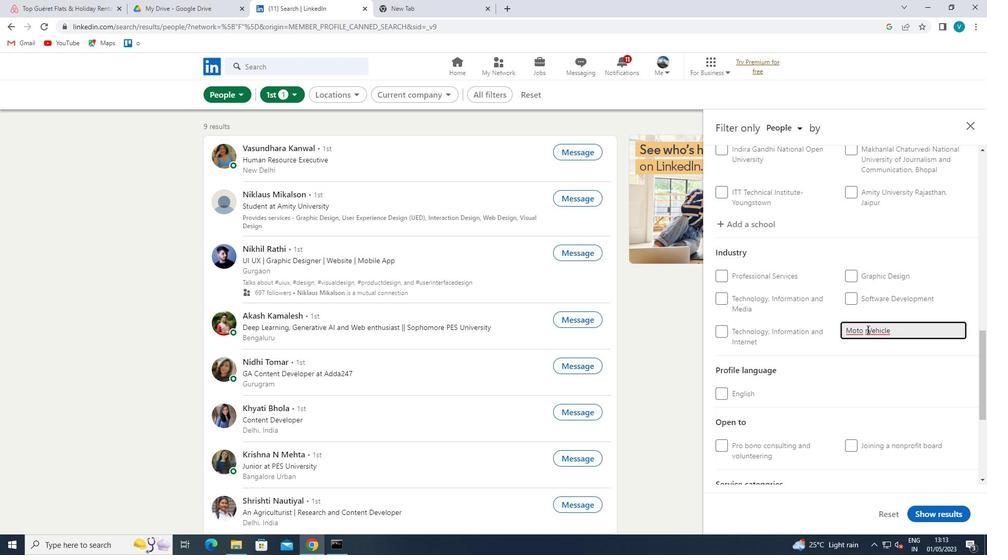
Action: Key pressed <Key.backspace><Key.backspace>R<Key.space>
Screenshot: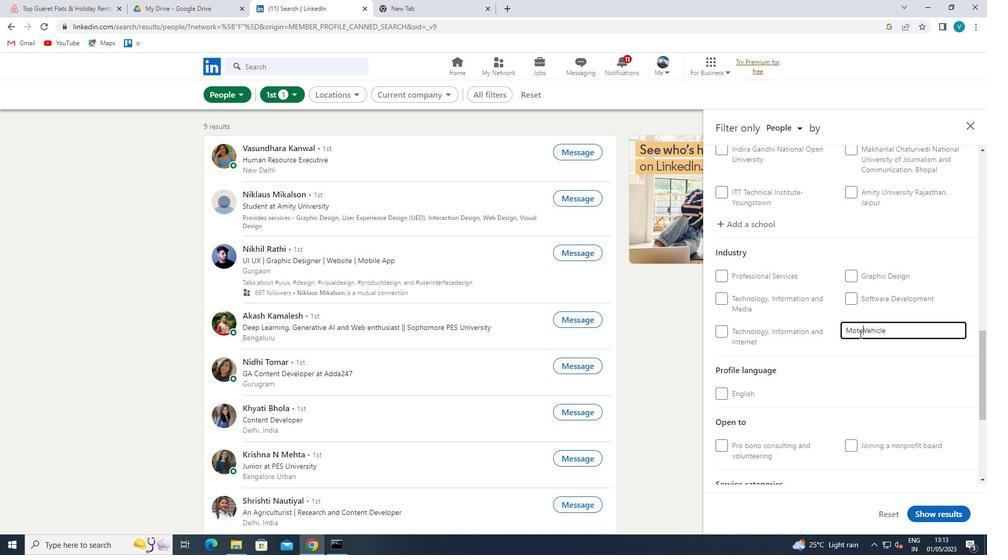 
Action: Mouse moved to (865, 361)
Screenshot: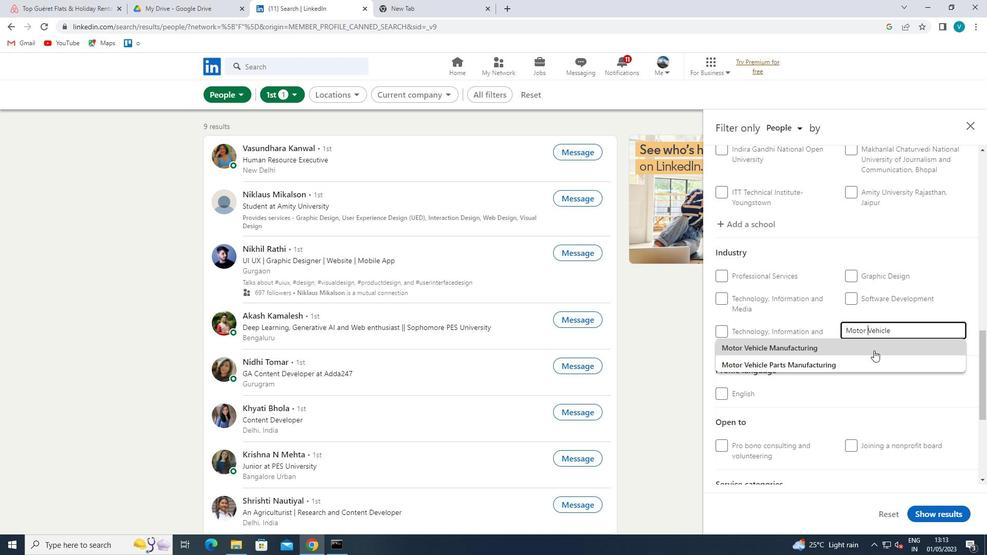 
Action: Mouse pressed left at (865, 361)
Screenshot: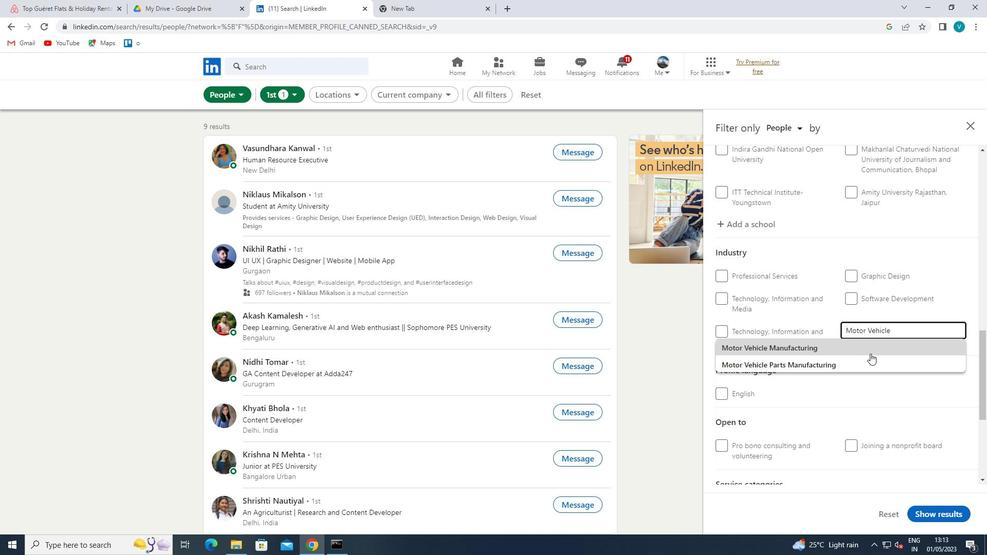 
Action: Mouse moved to (864, 362)
Screenshot: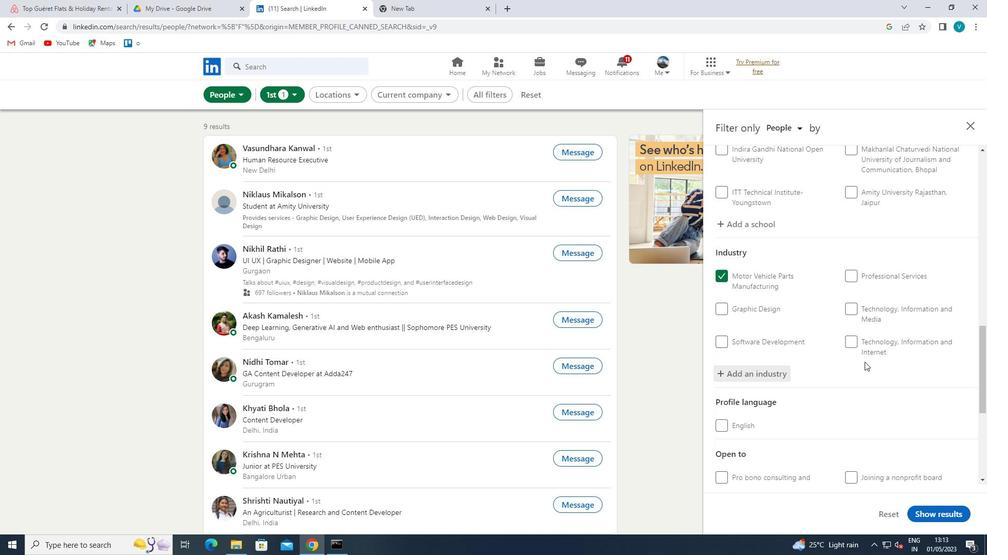 
Action: Mouse scrolled (864, 361) with delta (0, 0)
Screenshot: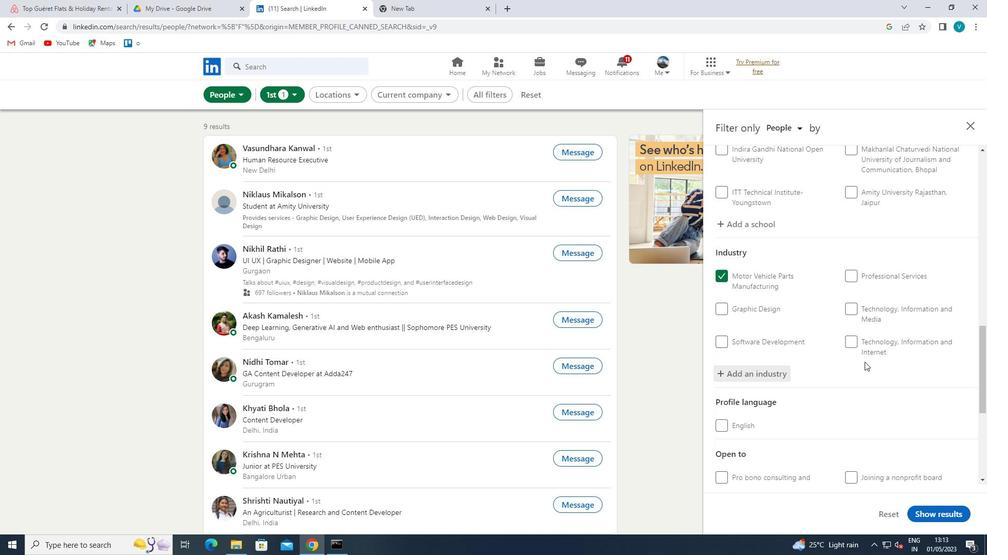 
Action: Mouse scrolled (864, 361) with delta (0, 0)
Screenshot: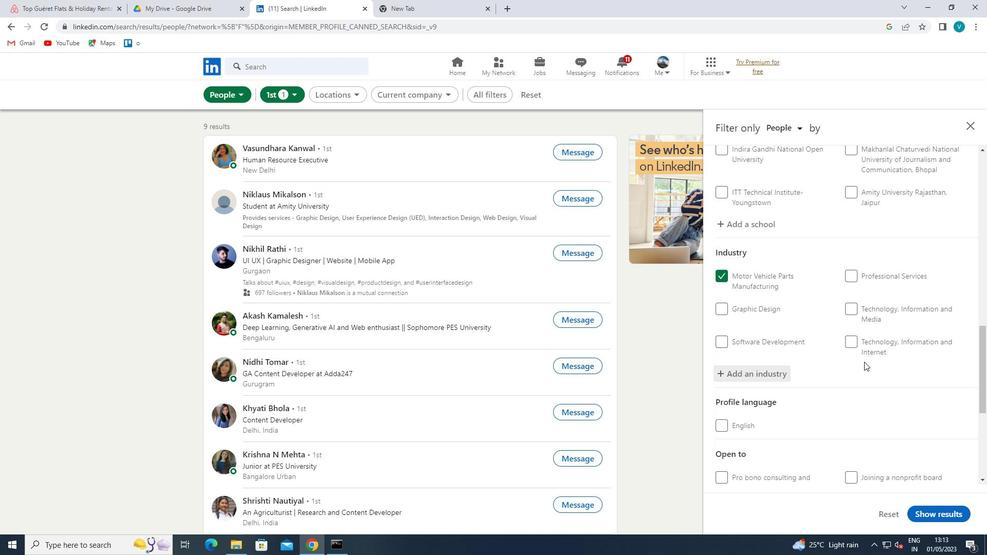 
Action: Mouse scrolled (864, 361) with delta (0, 0)
Screenshot: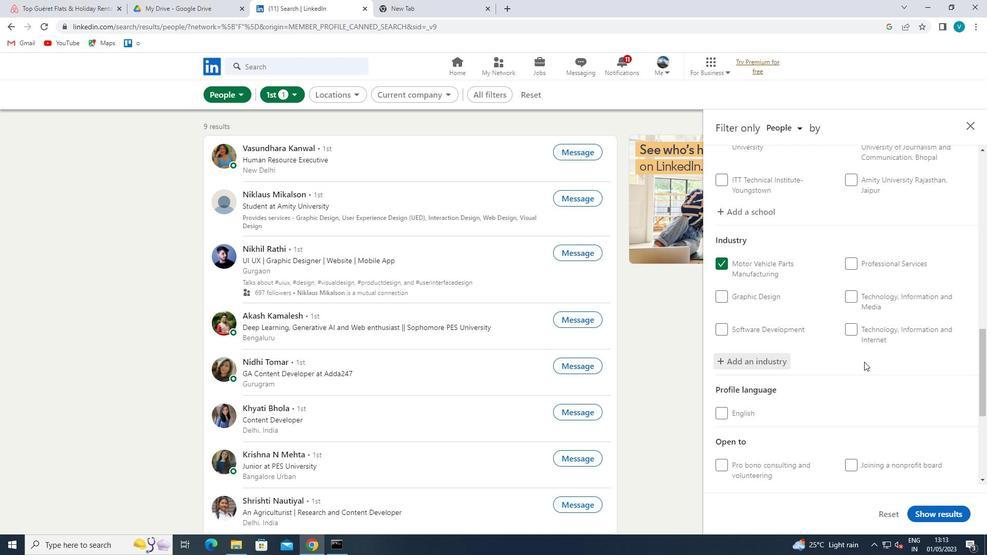 
Action: Mouse scrolled (864, 361) with delta (0, 0)
Screenshot: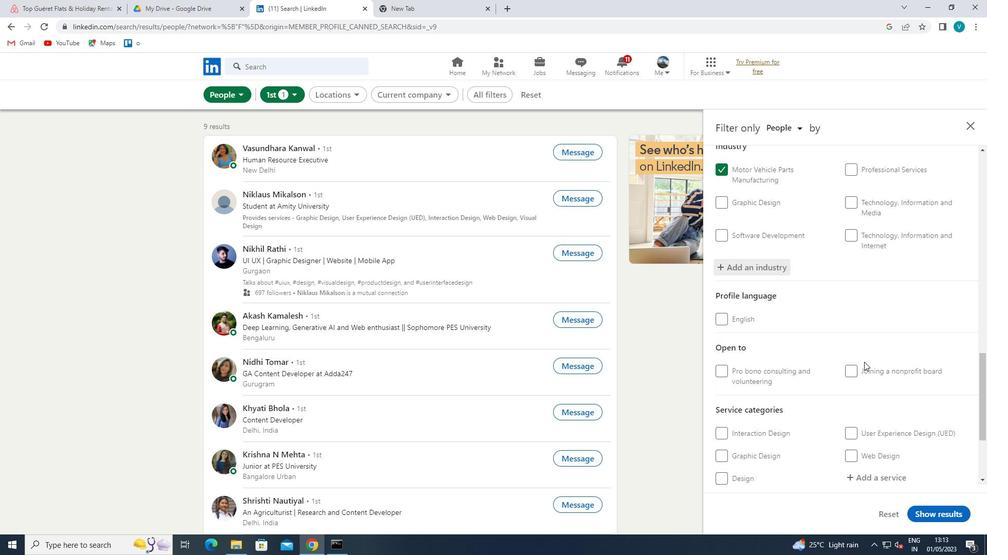 
Action: Mouse scrolled (864, 361) with delta (0, 0)
Screenshot: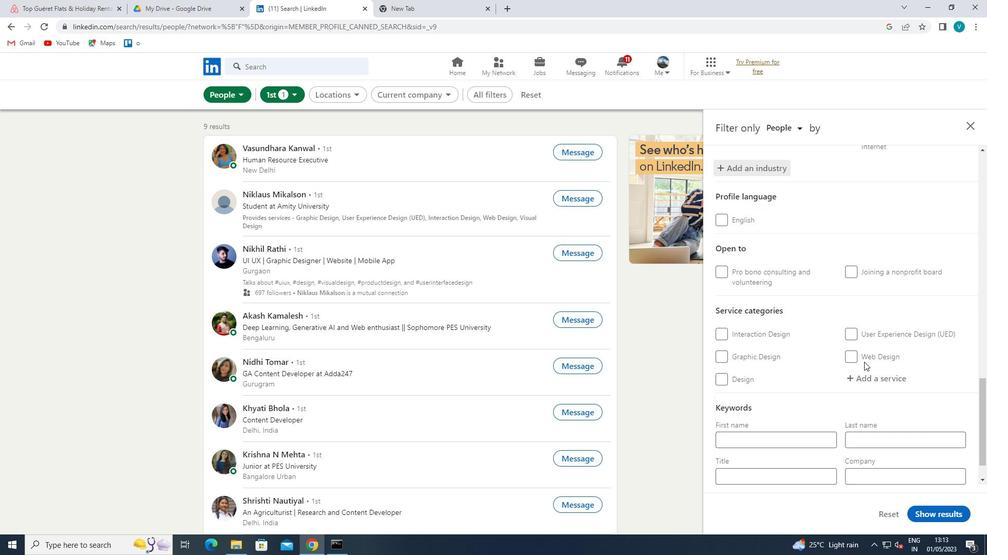 
Action: Mouse moved to (882, 348)
Screenshot: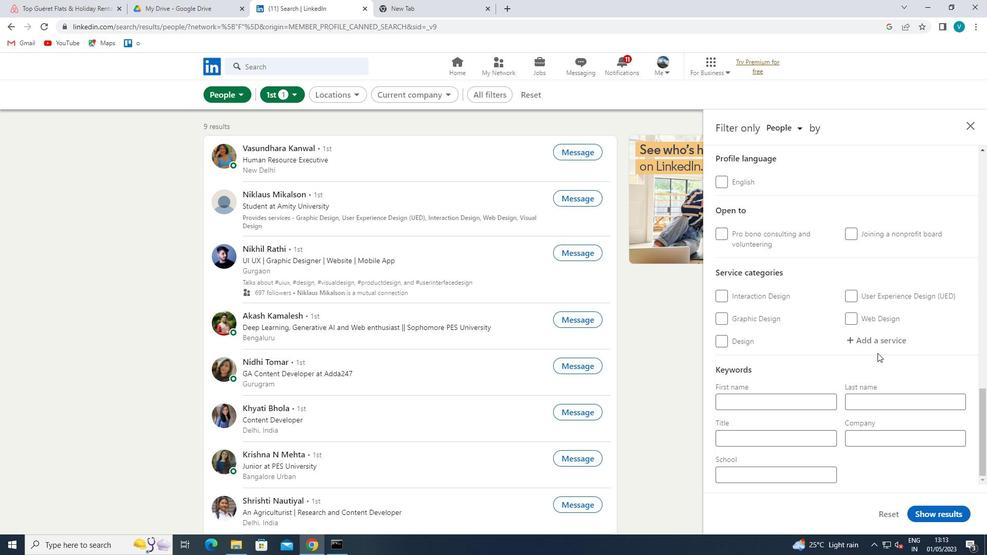 
Action: Mouse pressed left at (882, 348)
Screenshot: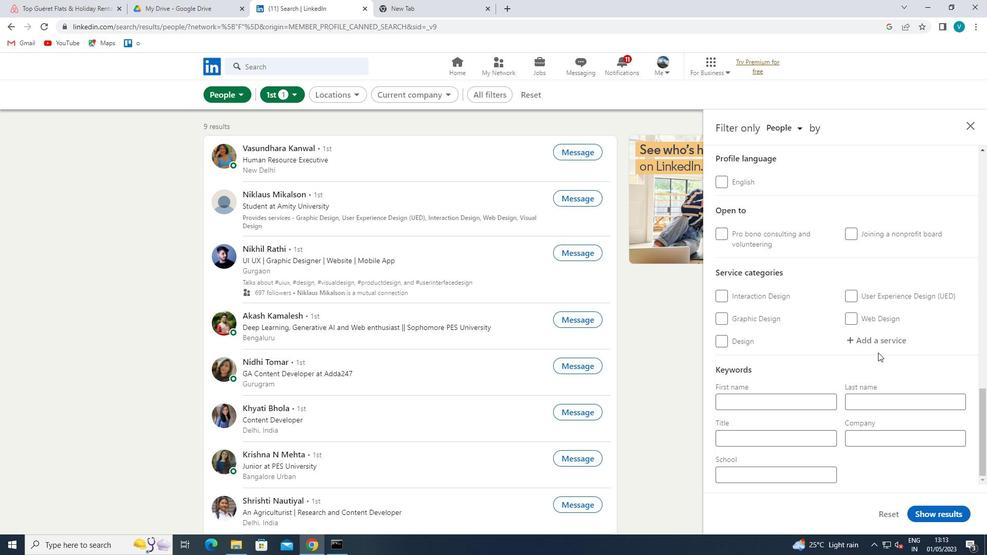 
Action: Mouse moved to (884, 346)
Screenshot: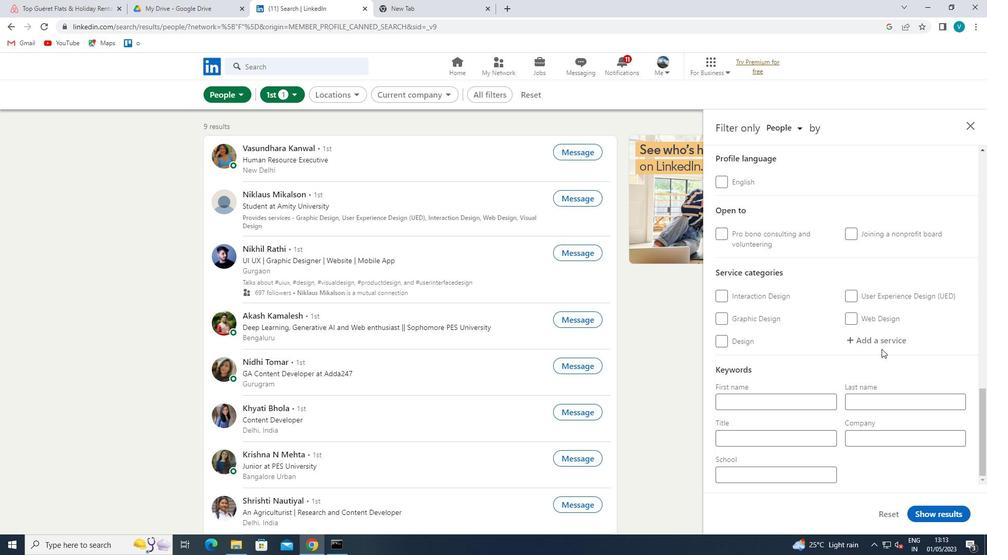 
Action: Key pressed <Key.shift>RETO<Key.backspace>IRE
Screenshot: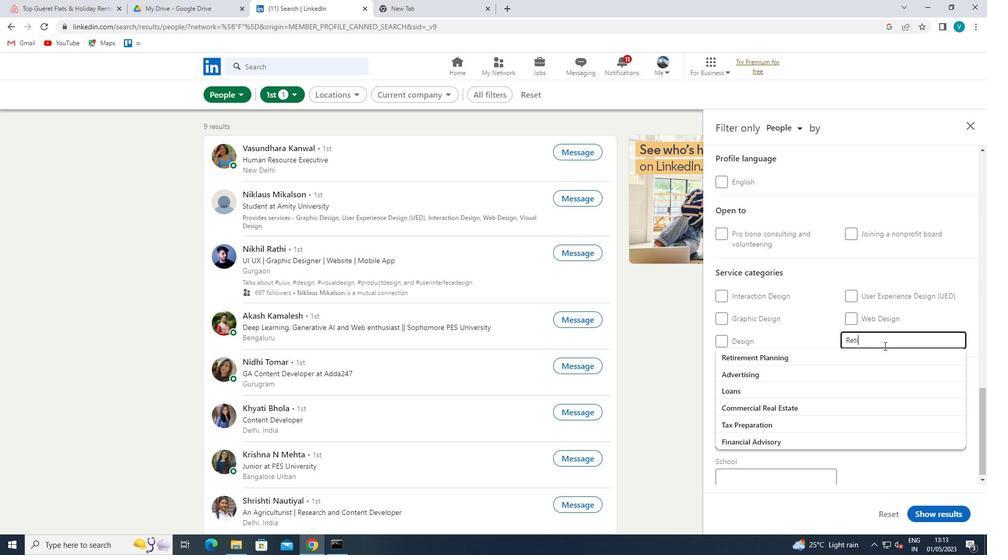 
Action: Mouse moved to (863, 359)
Screenshot: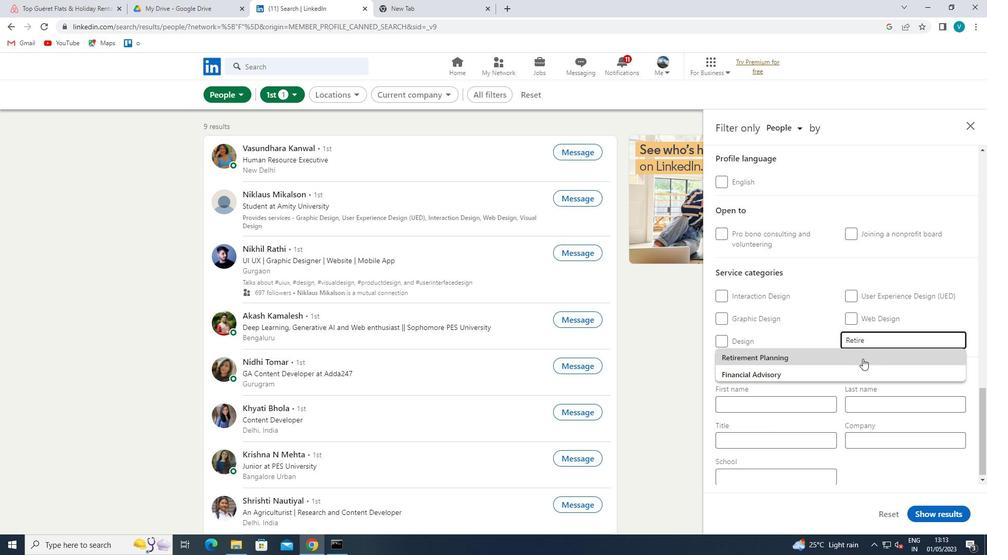 
Action: Mouse pressed left at (863, 359)
Screenshot: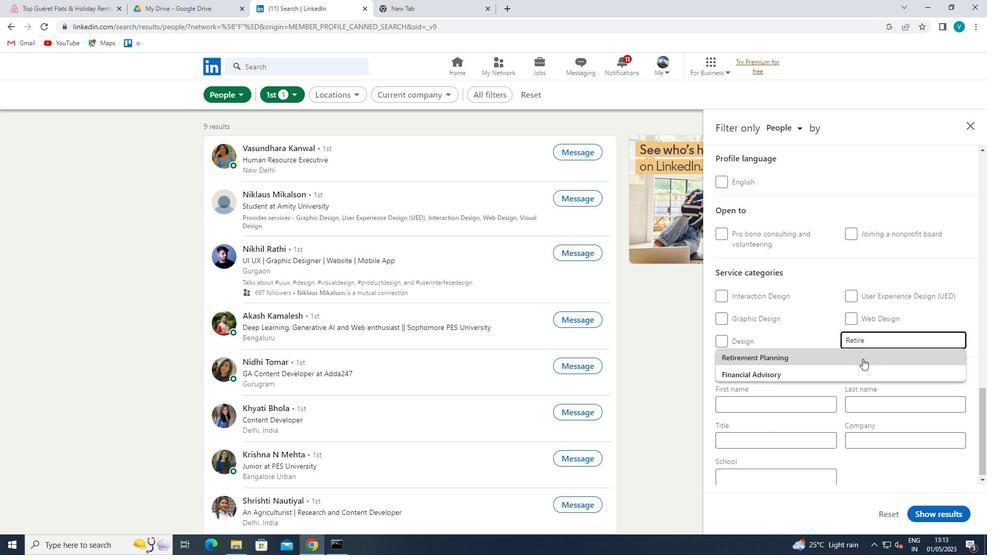 
Action: Mouse moved to (847, 361)
Screenshot: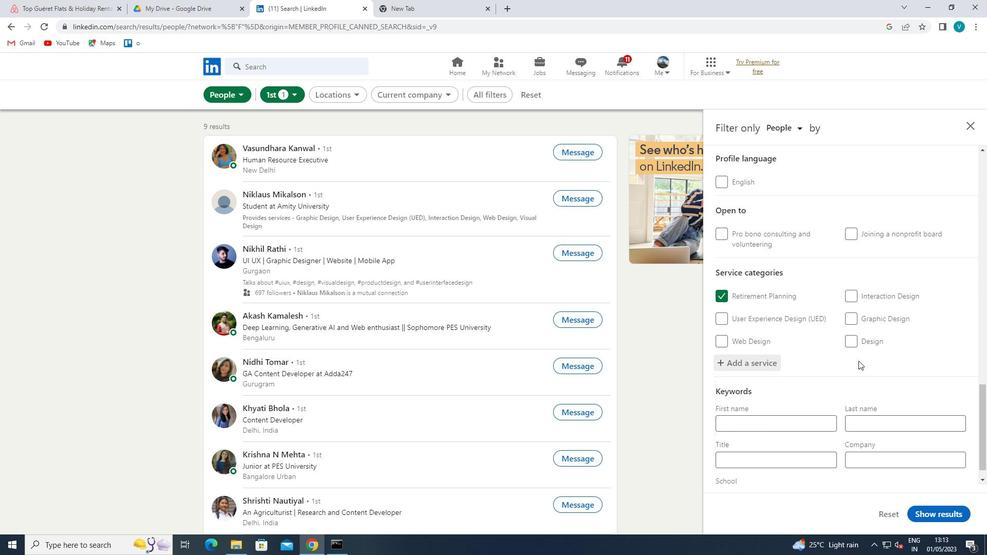 
Action: Mouse scrolled (847, 361) with delta (0, 0)
Screenshot: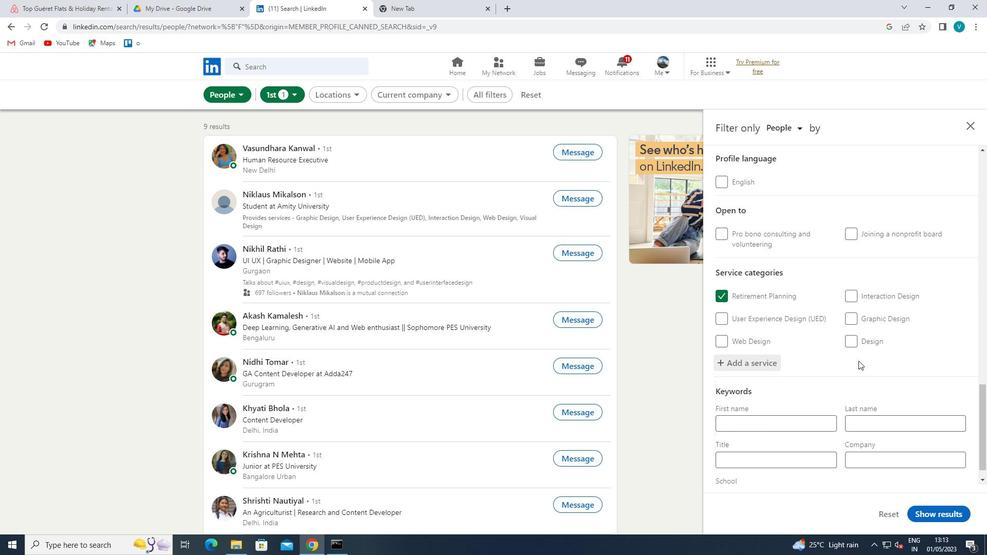 
Action: Mouse moved to (845, 361)
Screenshot: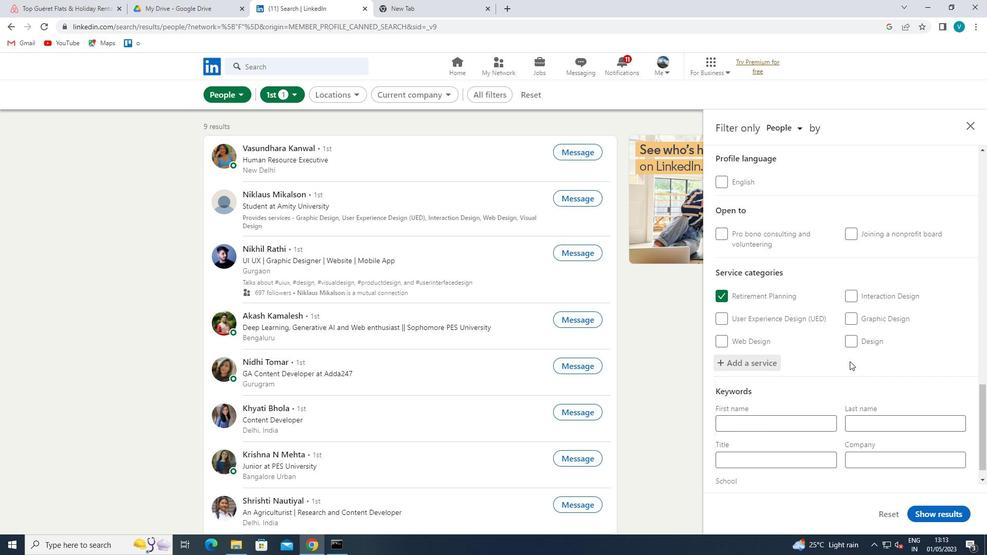 
Action: Mouse scrolled (845, 361) with delta (0, 0)
Screenshot: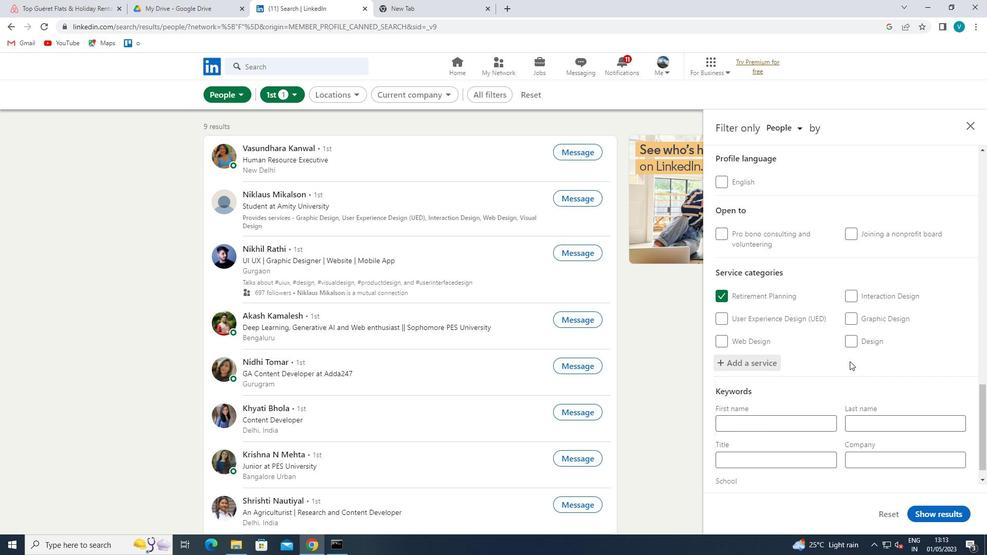 
Action: Mouse moved to (845, 361)
Screenshot: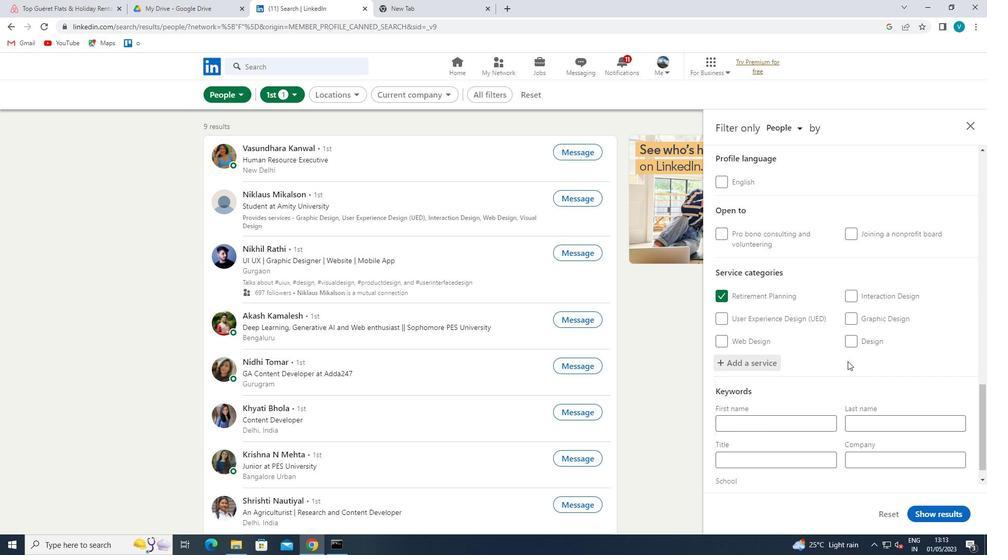 
Action: Mouse scrolled (845, 361) with delta (0, 0)
Screenshot: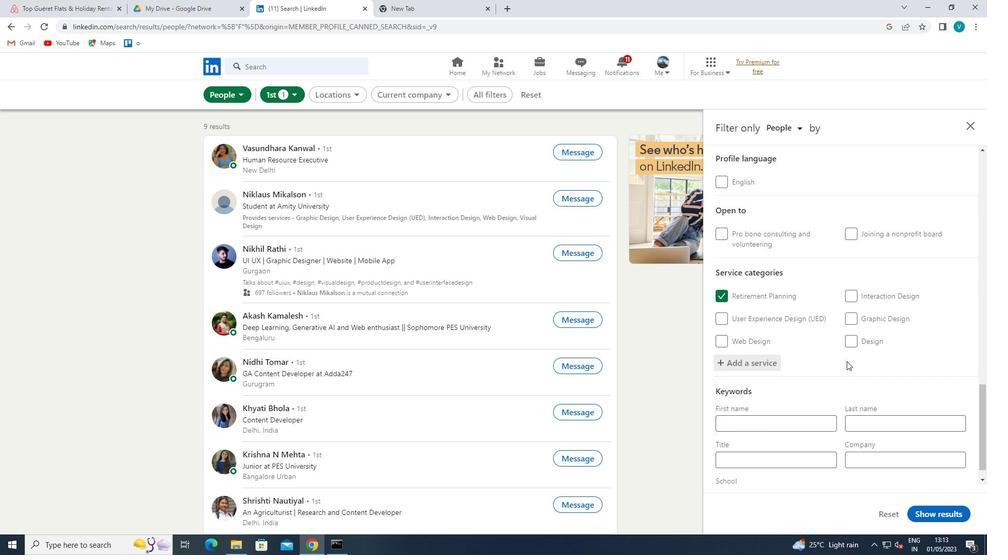 
Action: Mouse moved to (845, 361)
Screenshot: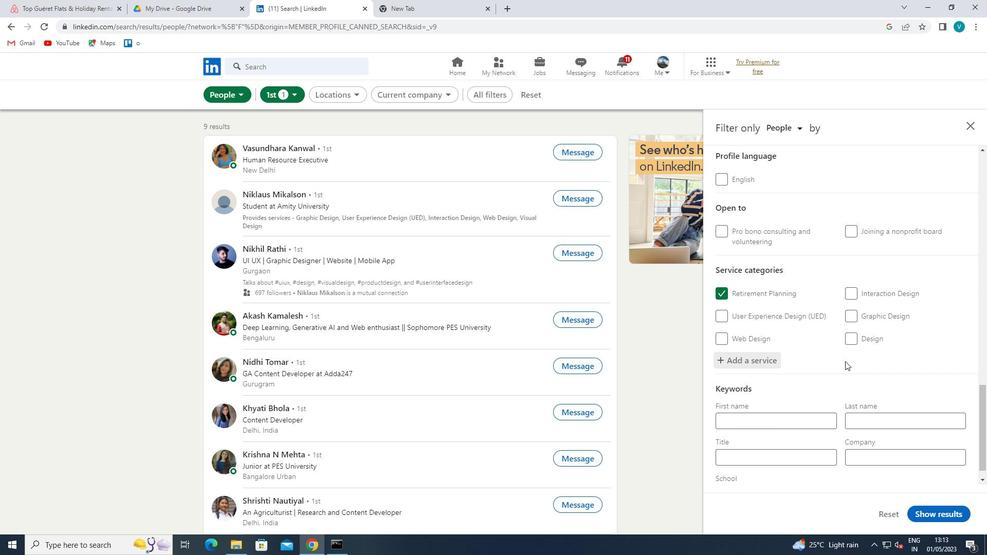 
Action: Mouse scrolled (845, 361) with delta (0, 0)
Screenshot: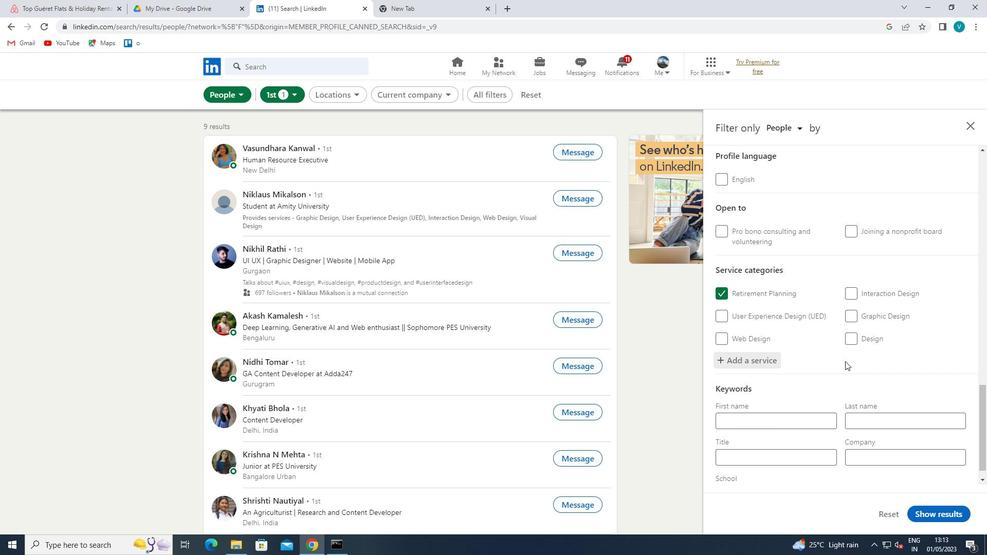 
Action: Mouse moved to (841, 365)
Screenshot: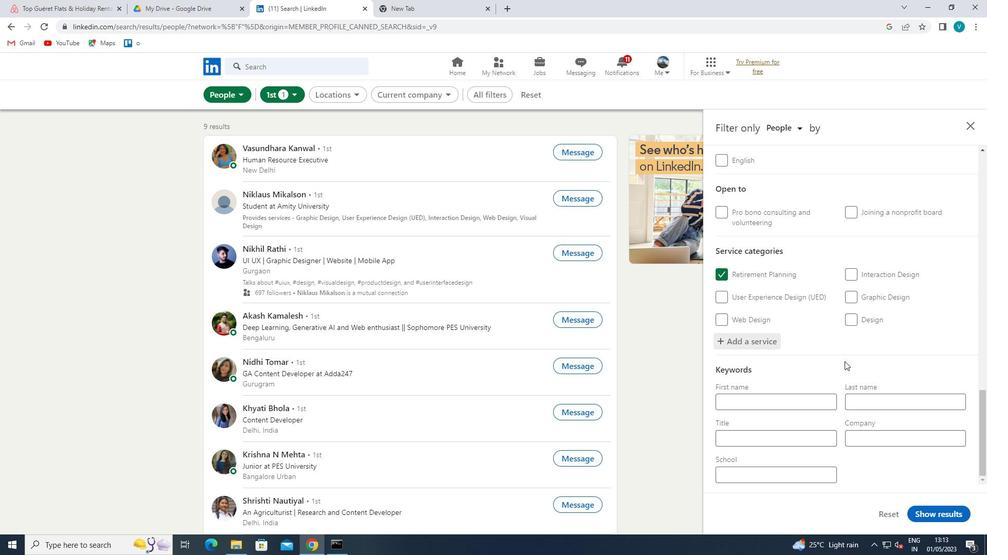 
Action: Mouse scrolled (841, 364) with delta (0, 0)
Screenshot: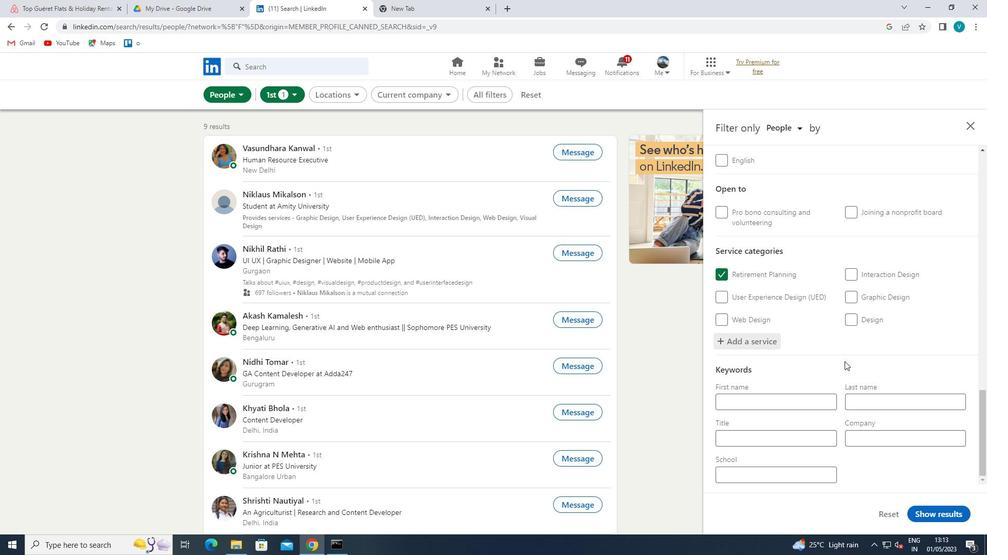 
Action: Mouse moved to (772, 442)
Screenshot: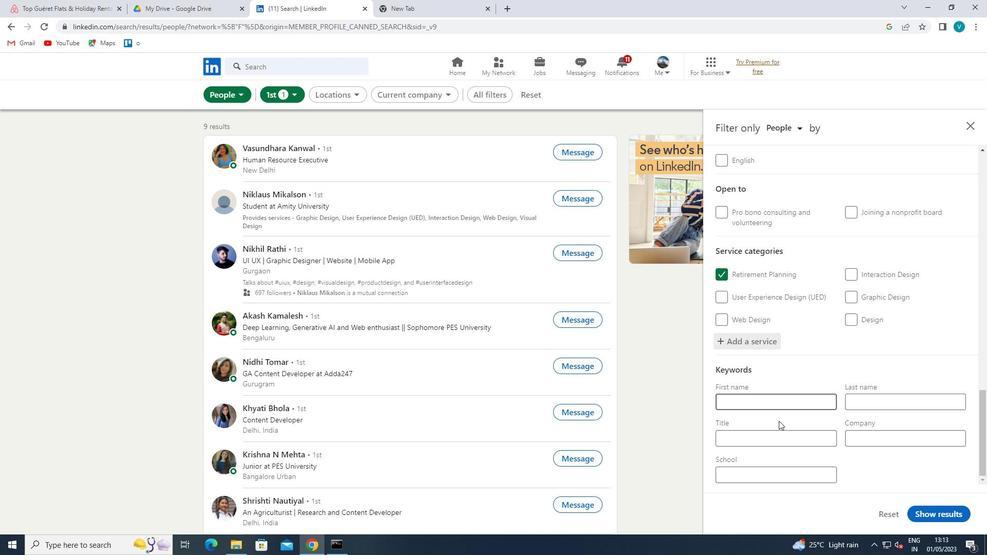
Action: Mouse pressed left at (772, 442)
Screenshot: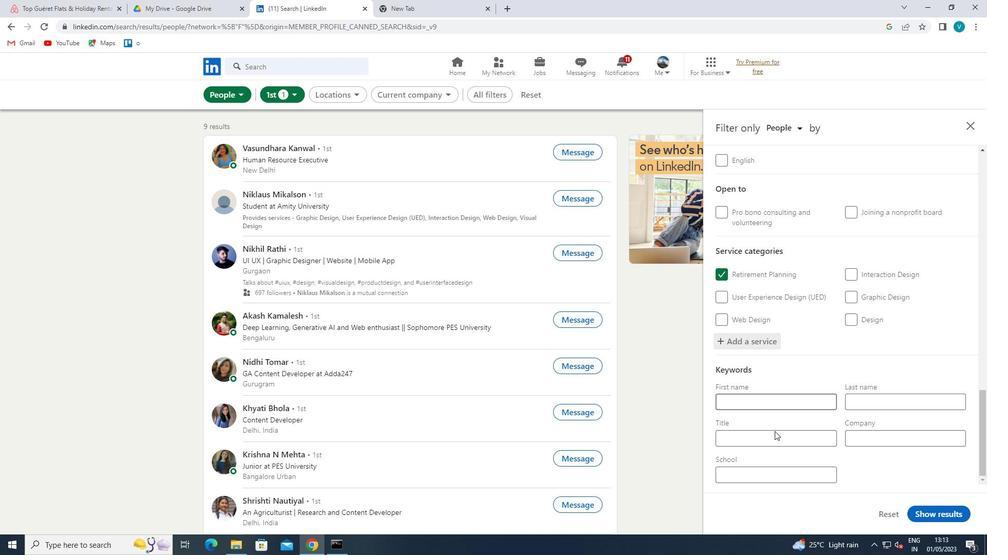 
Action: Key pressed <Key.shift>CHEIF<Key.space><Key.backspace><Key.backspace><Key.backspace><Key.backspace>IEF<Key.space><Key.shift>INFORMATION<Key.space><Key.shift>OFFICER<Key.space><Key.shift>(<Key.shift>CIO)<Key.space>
Screenshot: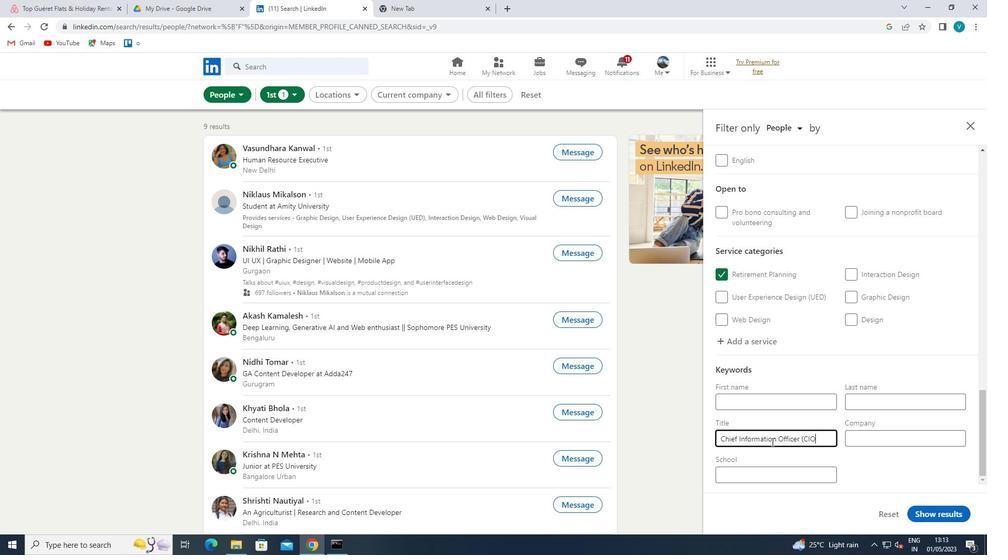 
Action: Mouse moved to (928, 513)
Screenshot: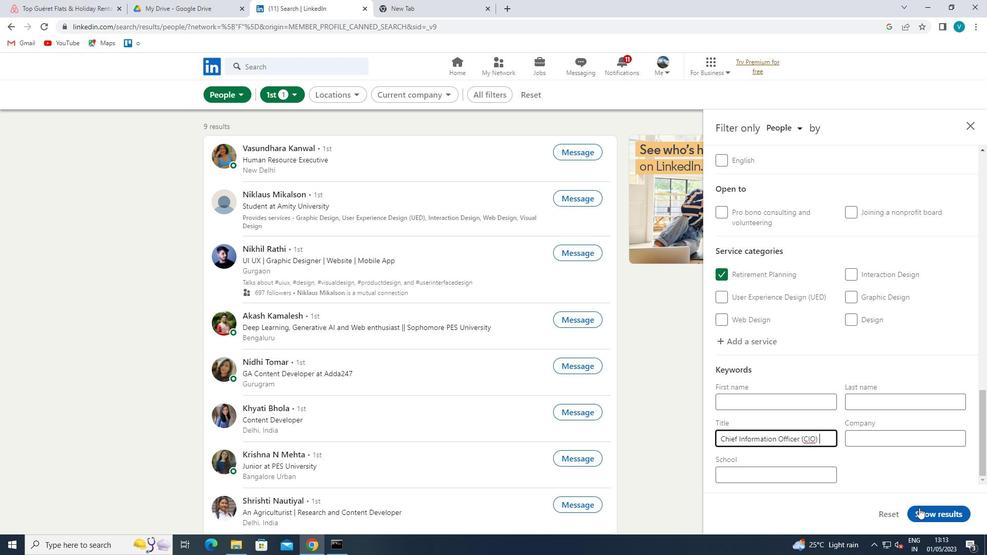 
Action: Mouse pressed left at (928, 513)
Screenshot: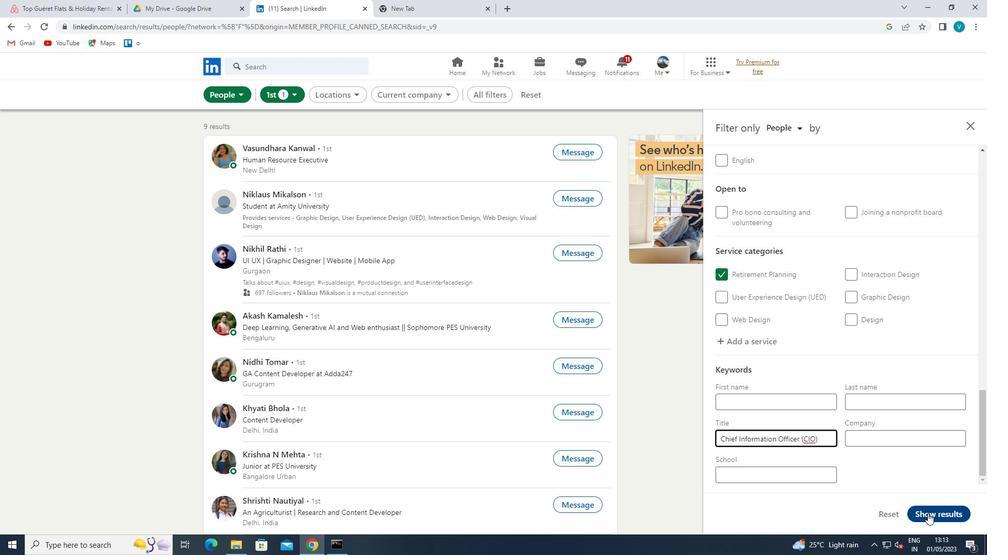 
